 Task: Get directions from Golden Gate Bridge, San Francisco, California, United States to Golden Gate Park, San Francisco, United States departing at 12:00 noon on the 15th of December
Action: Mouse moved to (101, 70)
Screenshot: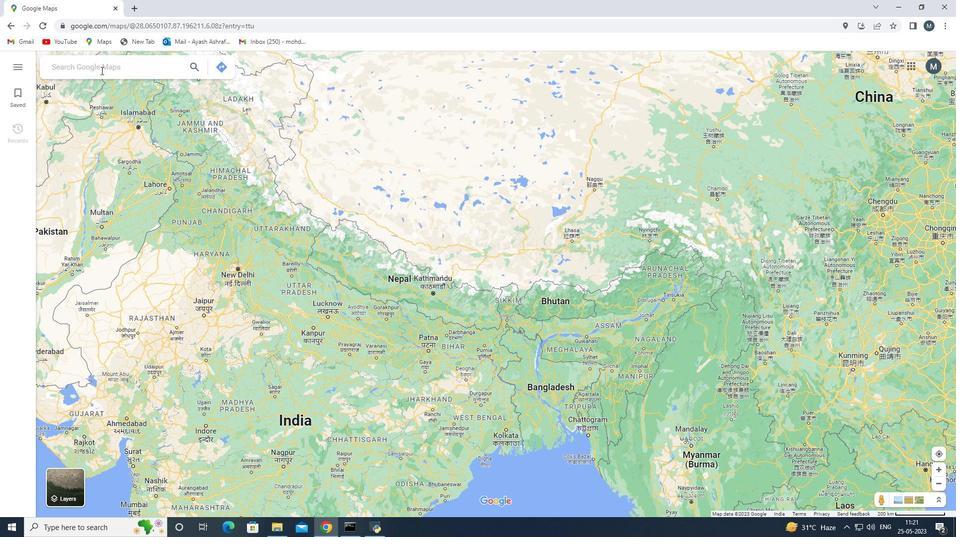 
Action: Mouse pressed left at (101, 70)
Screenshot: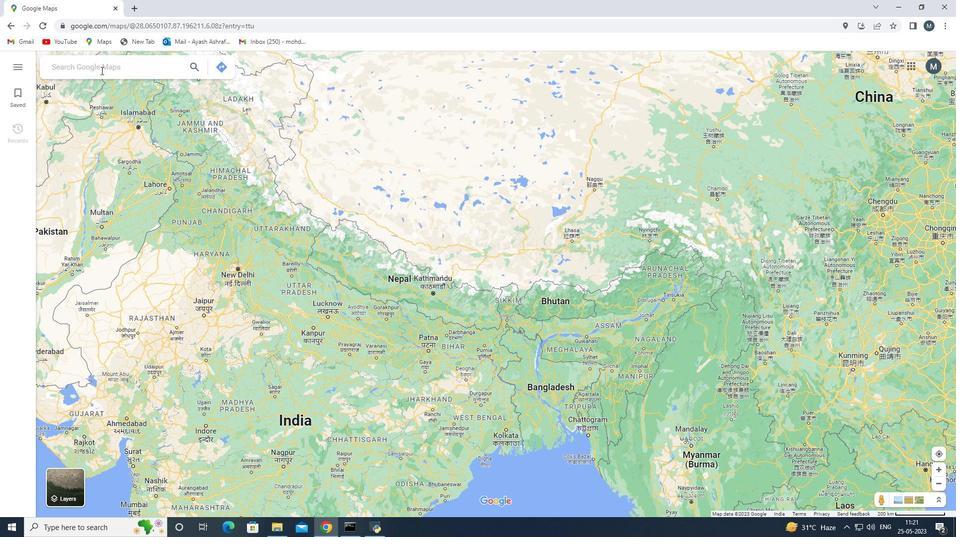
Action: Key pressed <Key.shift><Key.shift><Key.shift><Key.shift><Key.shift><Key.shift>Golden<Key.space>gate<Key.space>bridge<Key.space>san<Key.space>francisco<Key.space>california<Key.space><Key.backspace>,<Key.space>united<Key.space>states
Screenshot: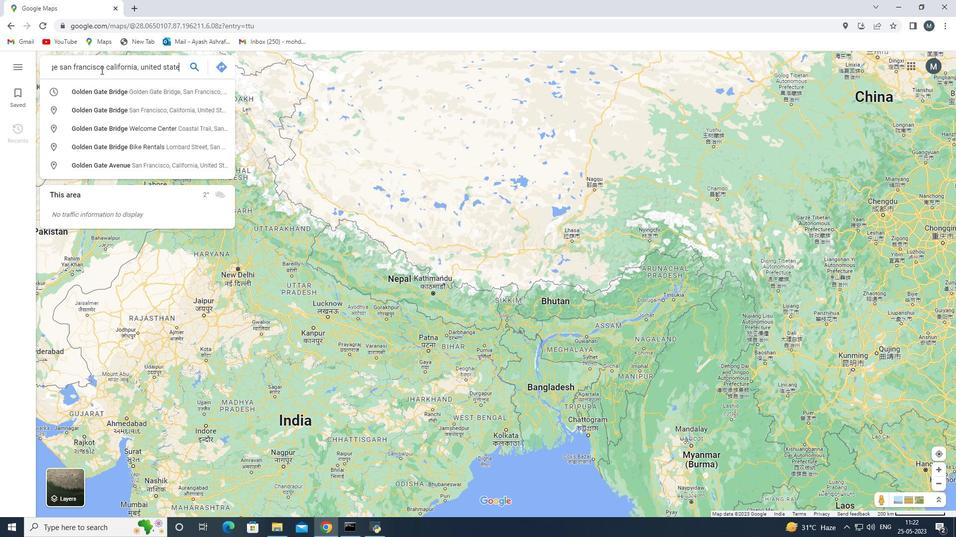 
Action: Mouse moved to (220, 66)
Screenshot: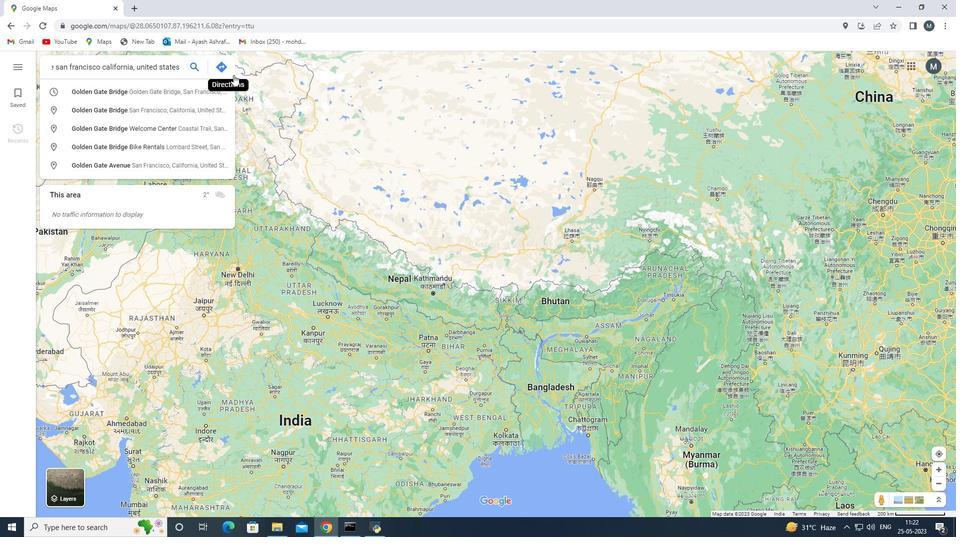 
Action: Mouse pressed left at (220, 66)
Screenshot: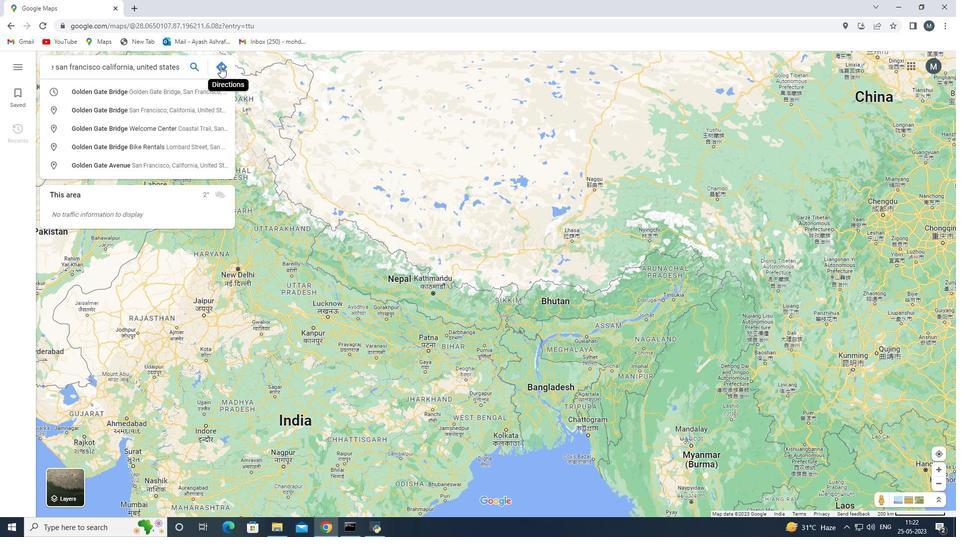 
Action: Mouse moved to (146, 97)
Screenshot: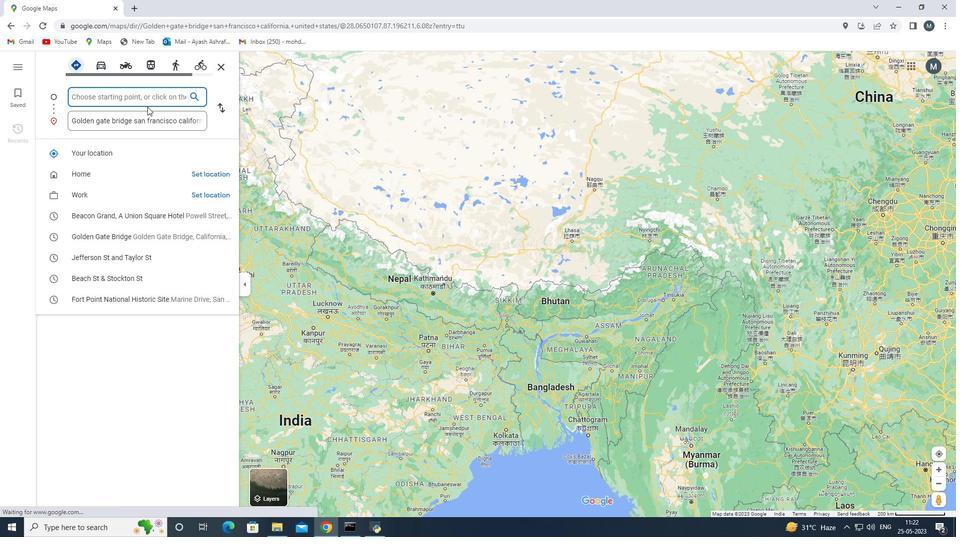 
Action: Mouse pressed left at (146, 97)
Screenshot: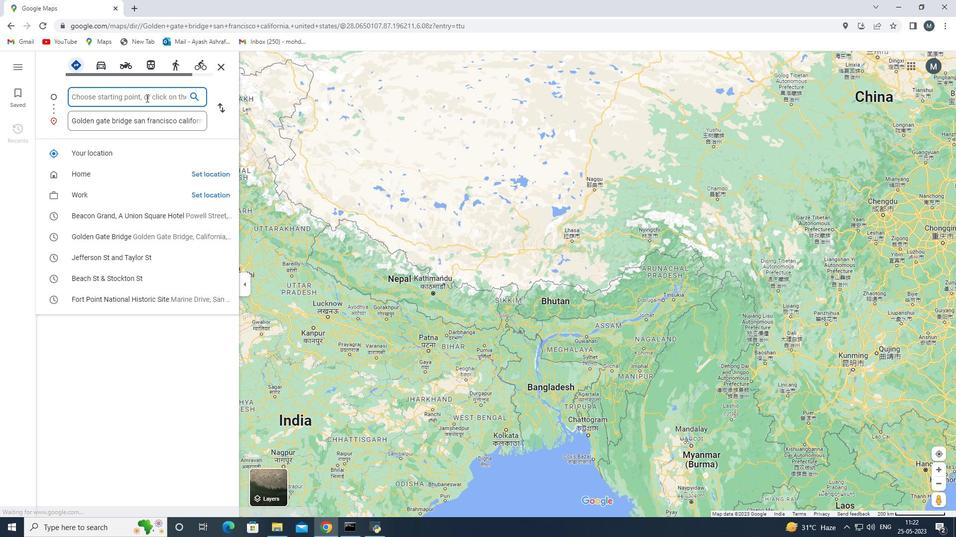 
Action: Key pressed golde
Screenshot: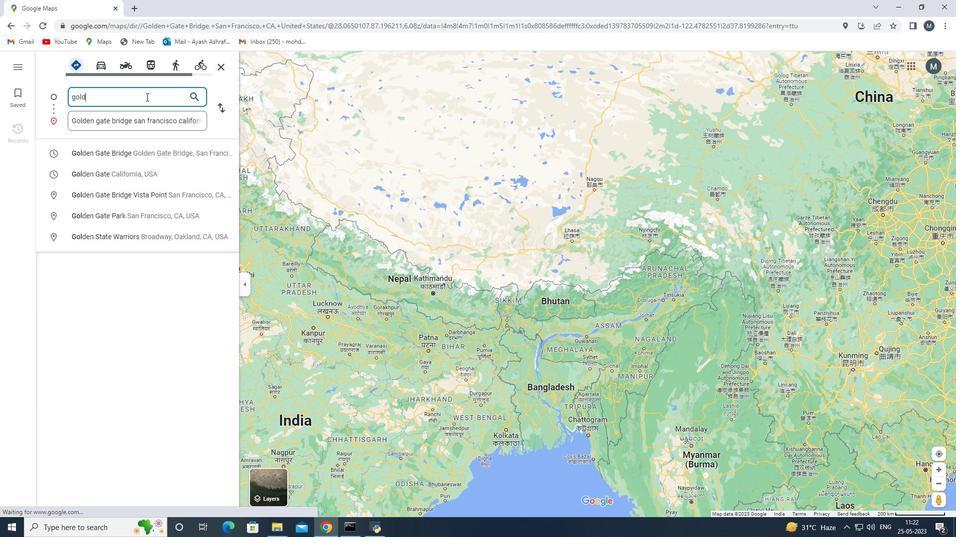 
Action: Mouse moved to (136, 154)
Screenshot: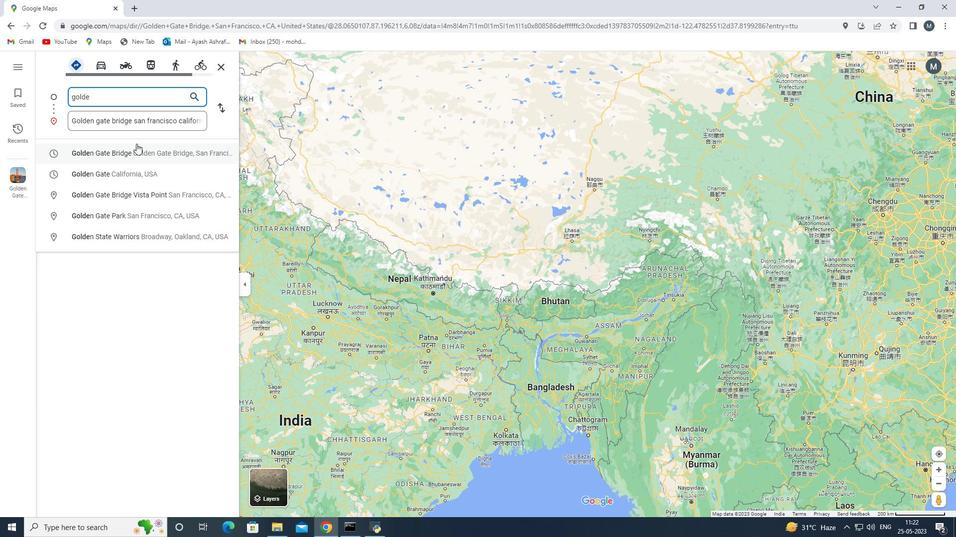 
Action: Mouse pressed left at (136, 154)
Screenshot: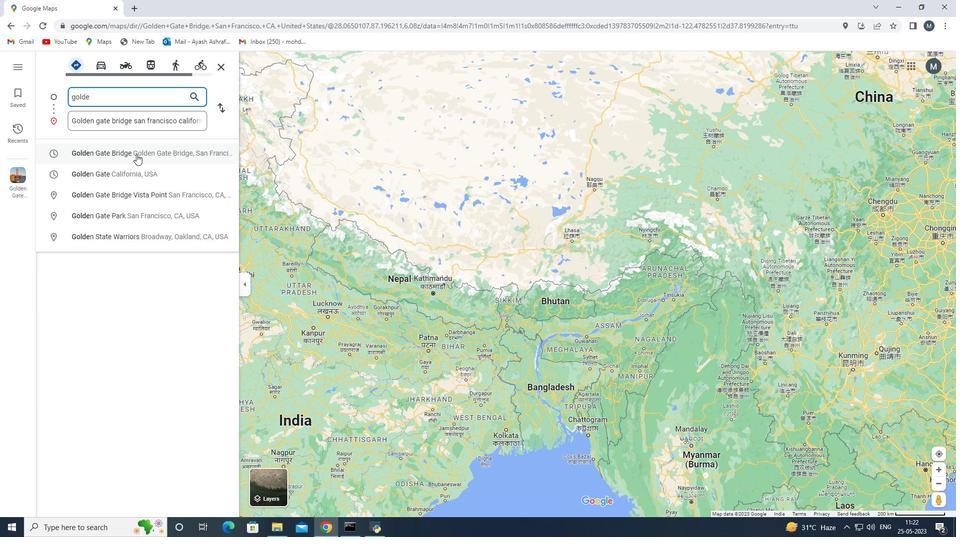 
Action: Mouse moved to (157, 124)
Screenshot: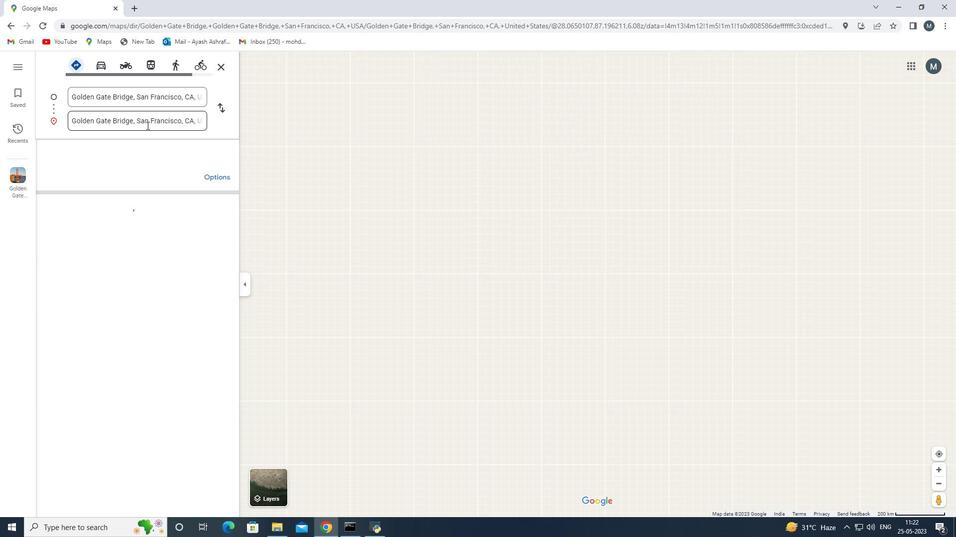 
Action: Mouse pressed left at (157, 124)
Screenshot: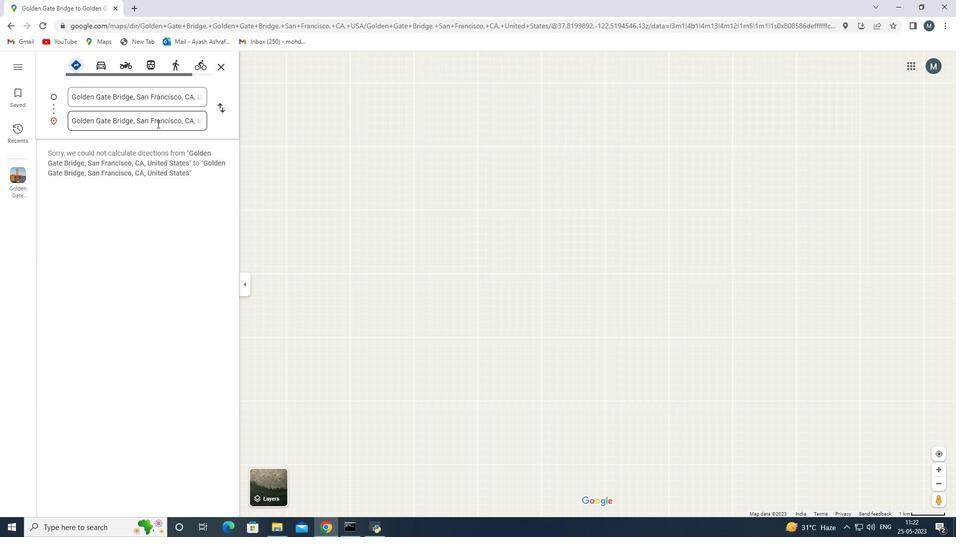 
Action: Mouse moved to (166, 124)
Screenshot: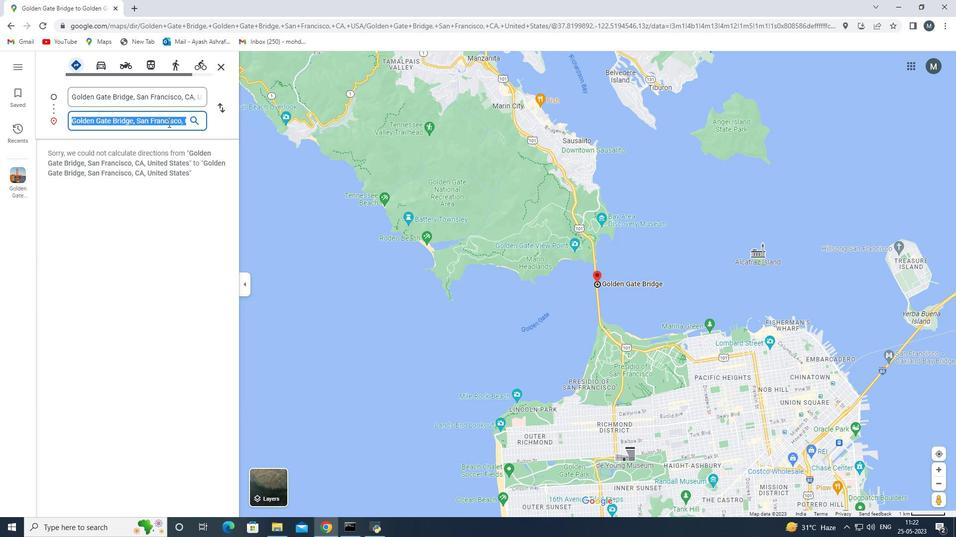 
Action: Key pressed glden<Key.space>gate<Key.space>park<Key.space>san<Key.space>frans<Key.backspace>cisco,united<Key.space>states<Key.space>
Screenshot: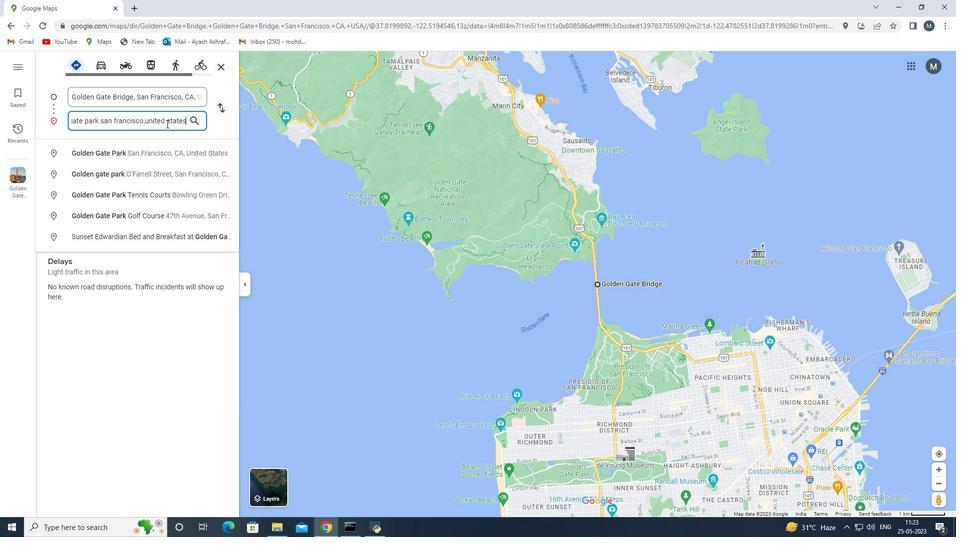 
Action: Mouse moved to (195, 122)
Screenshot: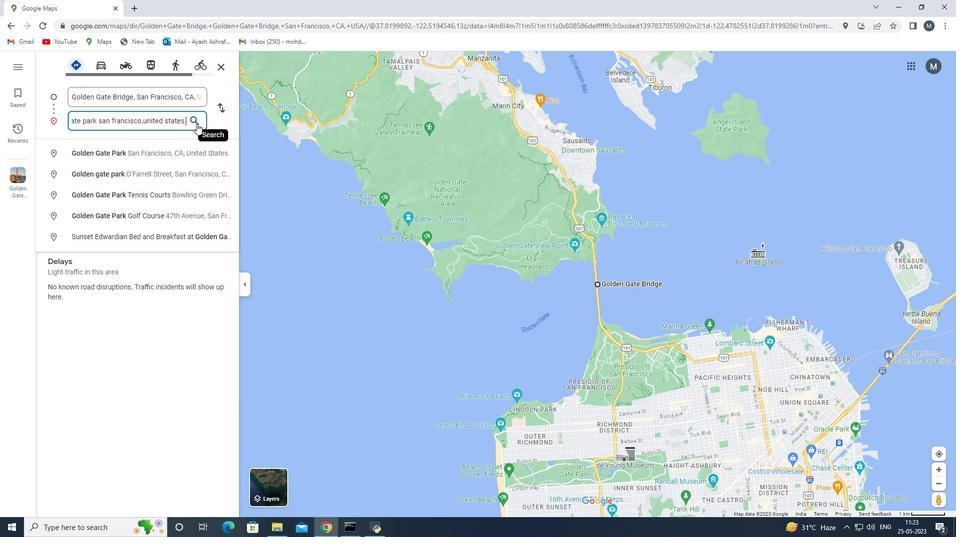 
Action: Mouse pressed left at (195, 122)
Screenshot: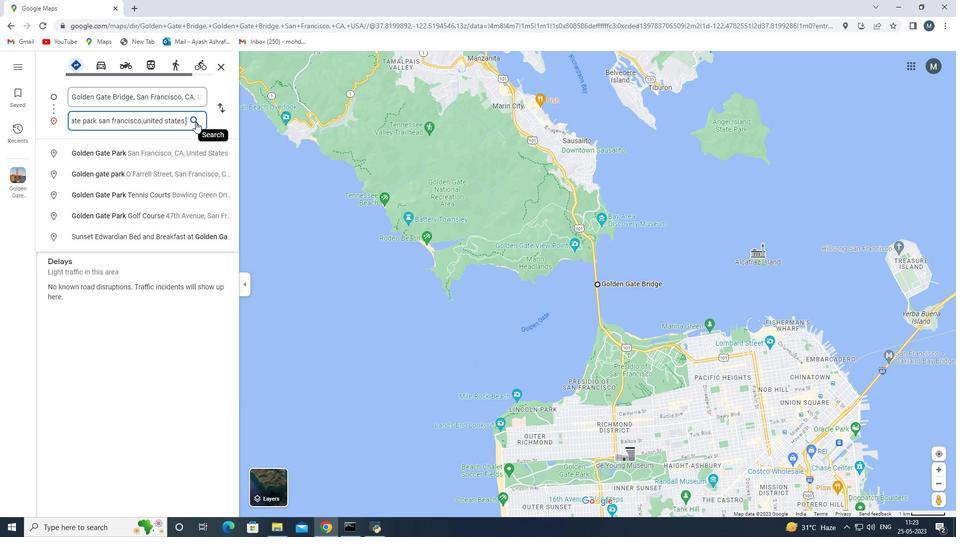 
Action: Mouse moved to (102, 182)
Screenshot: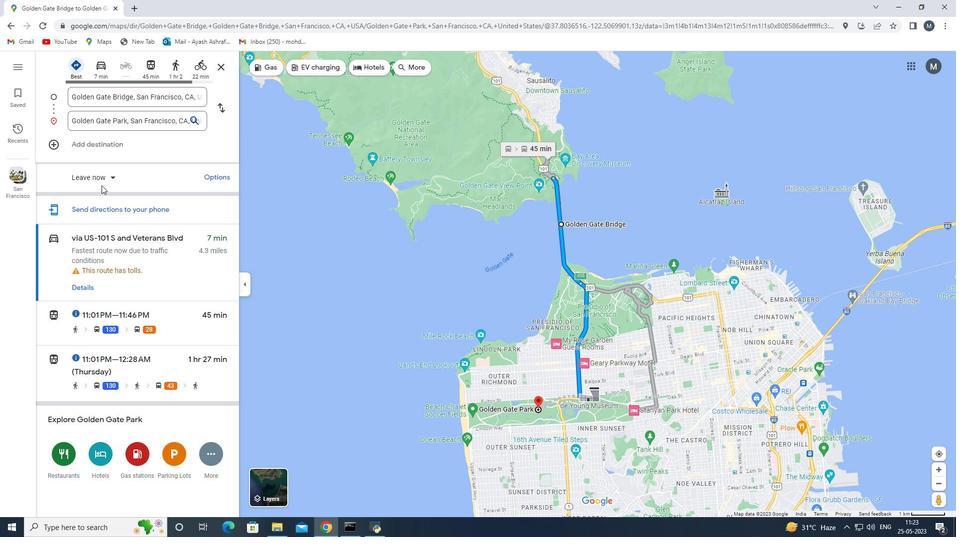 
Action: Mouse pressed left at (102, 182)
Screenshot: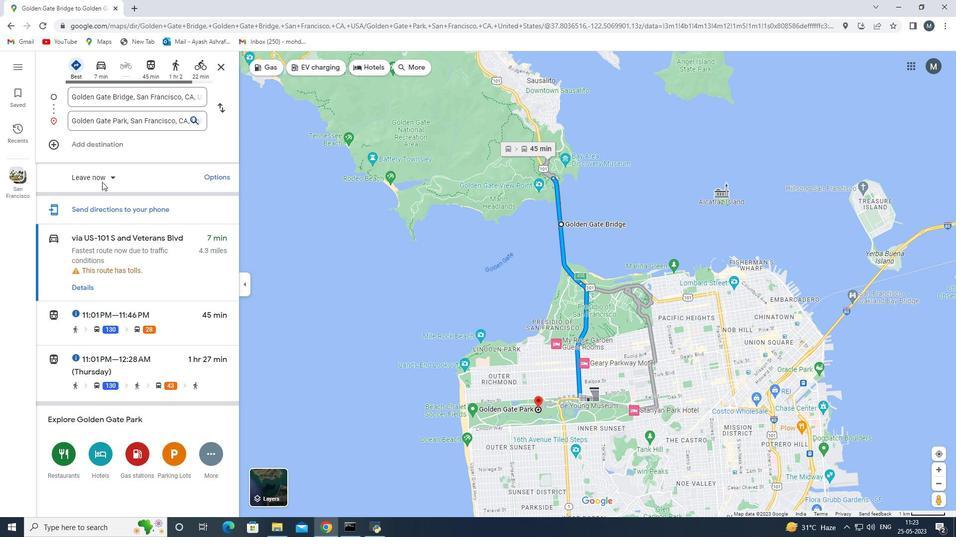
Action: Mouse moved to (97, 207)
Screenshot: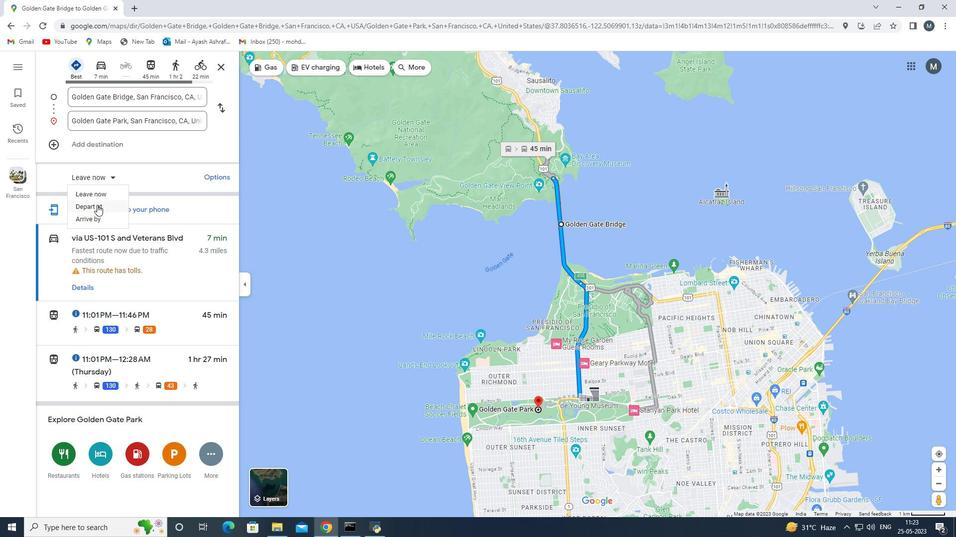 
Action: Mouse pressed left at (97, 207)
Screenshot: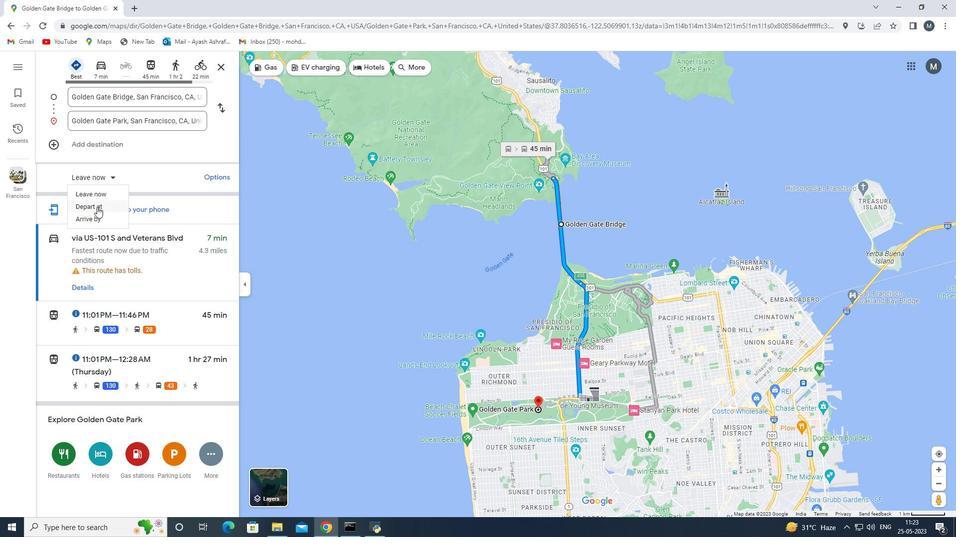 
Action: Mouse moved to (186, 169)
Screenshot: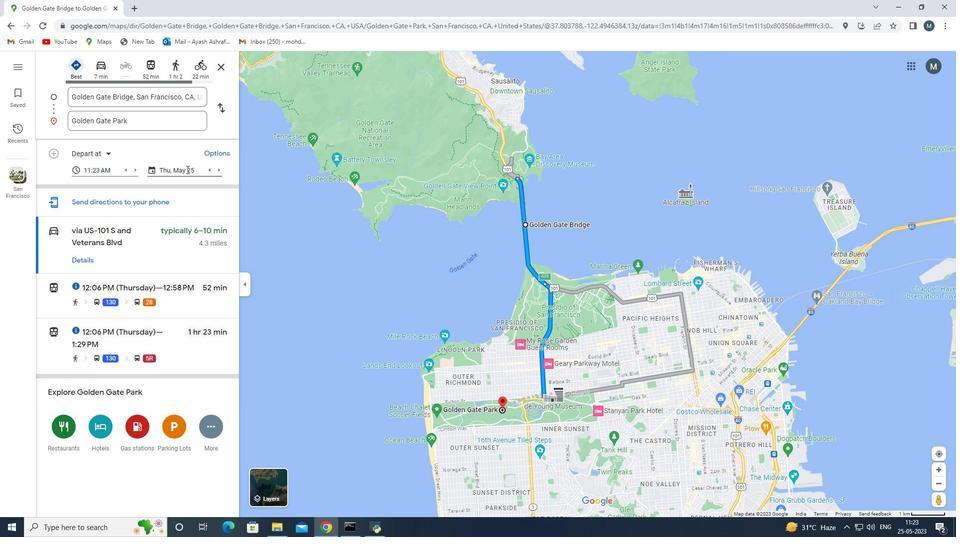 
Action: Mouse pressed left at (186, 169)
Screenshot: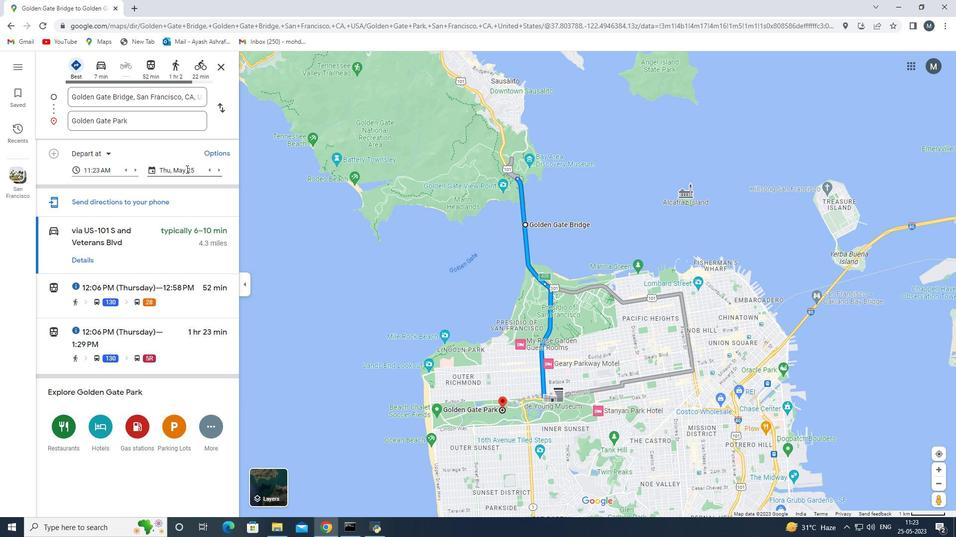 
Action: Mouse moved to (231, 189)
Screenshot: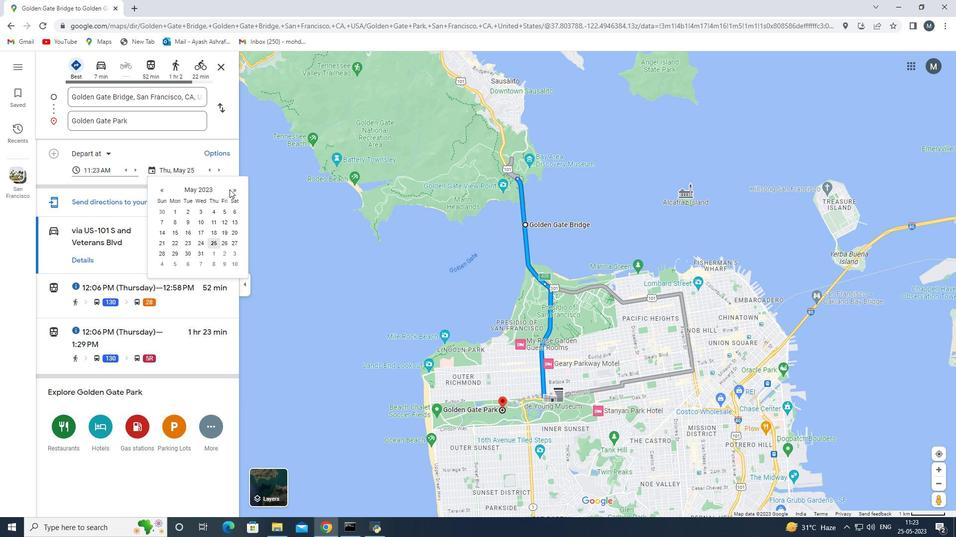 
Action: Mouse pressed left at (231, 189)
Screenshot: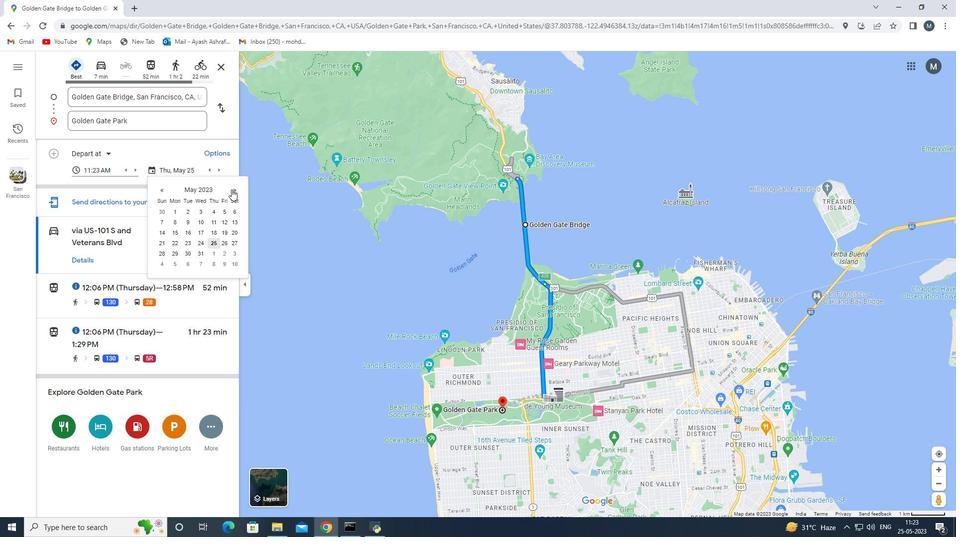 
Action: Mouse pressed left at (231, 189)
Screenshot: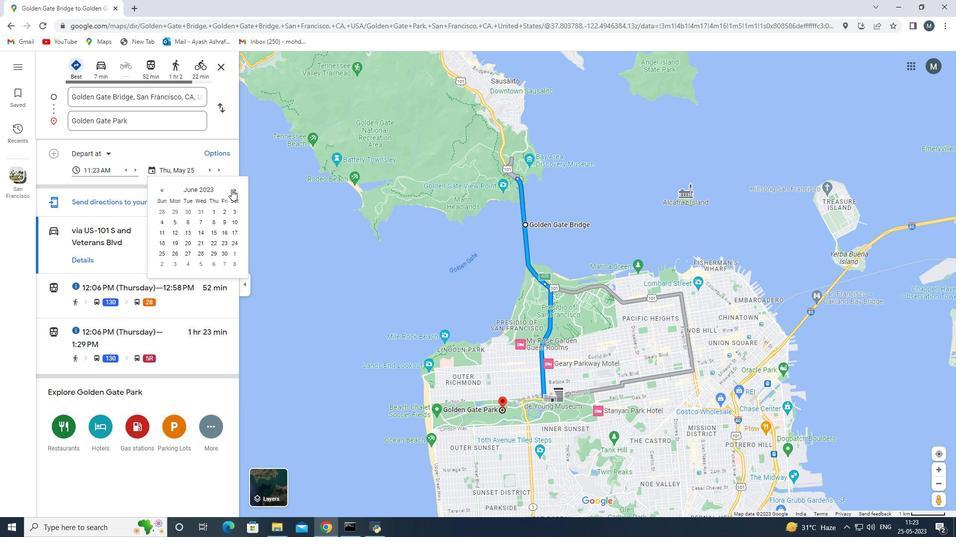 
Action: Mouse pressed left at (231, 189)
Screenshot: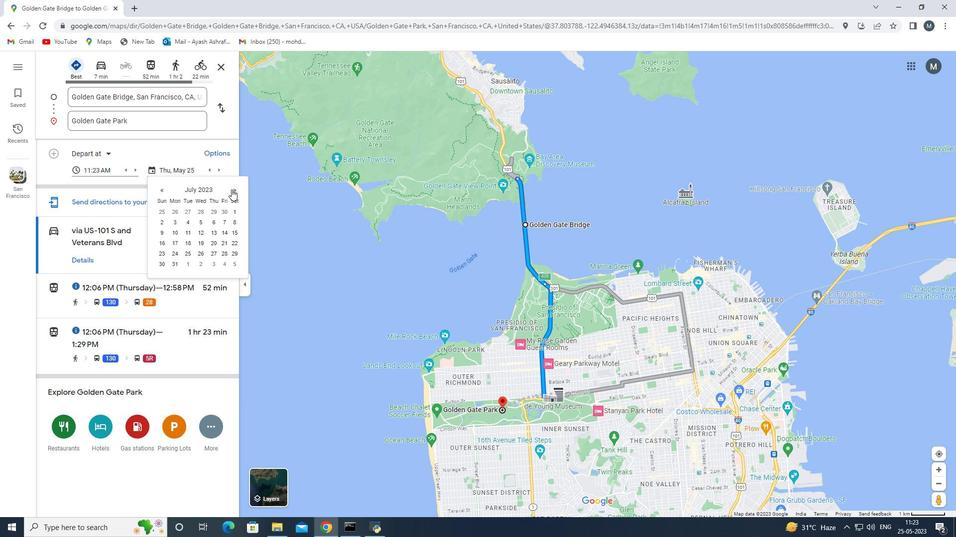 
Action: Mouse pressed left at (231, 189)
Screenshot: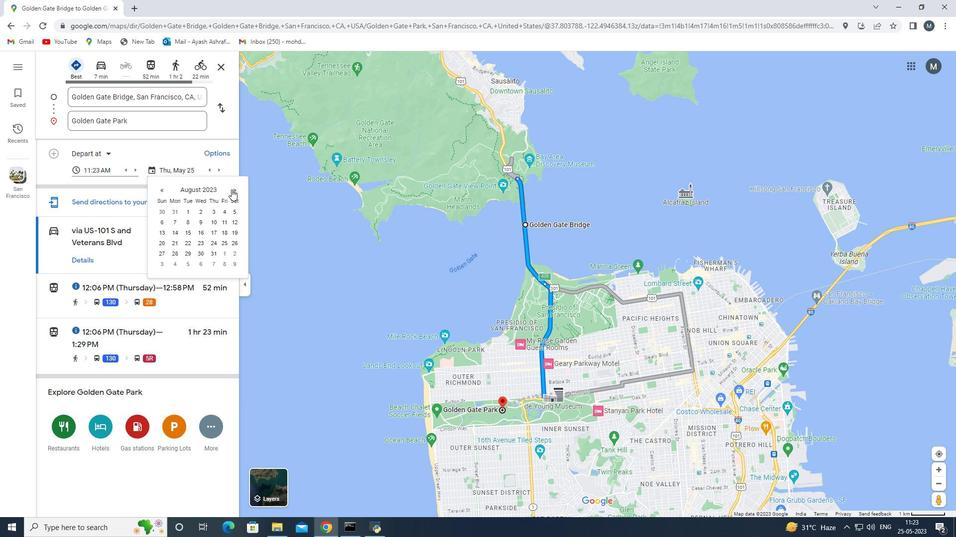 
Action: Mouse pressed left at (231, 189)
Screenshot: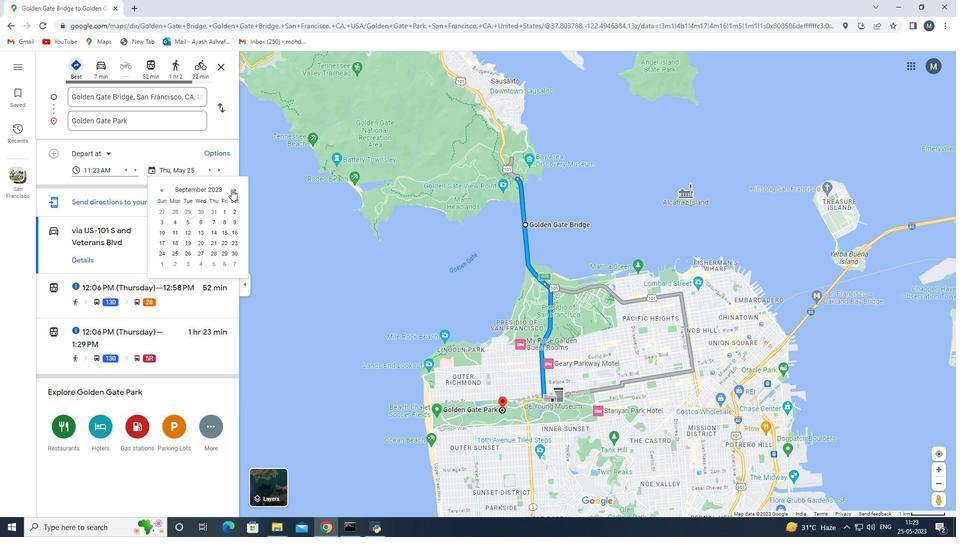 
Action: Mouse moved to (231, 188)
Screenshot: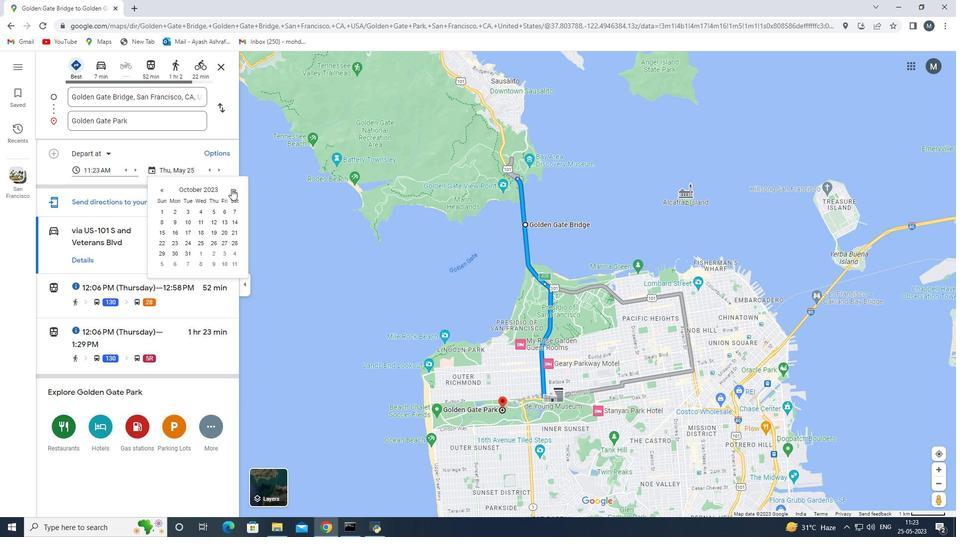 
Action: Mouse pressed left at (231, 188)
Screenshot: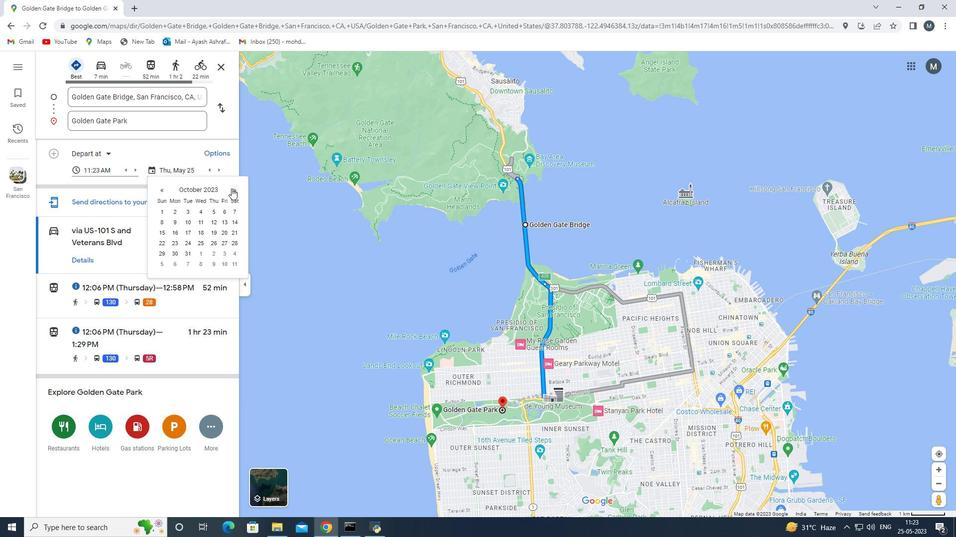 
Action: Mouse pressed left at (231, 188)
Screenshot: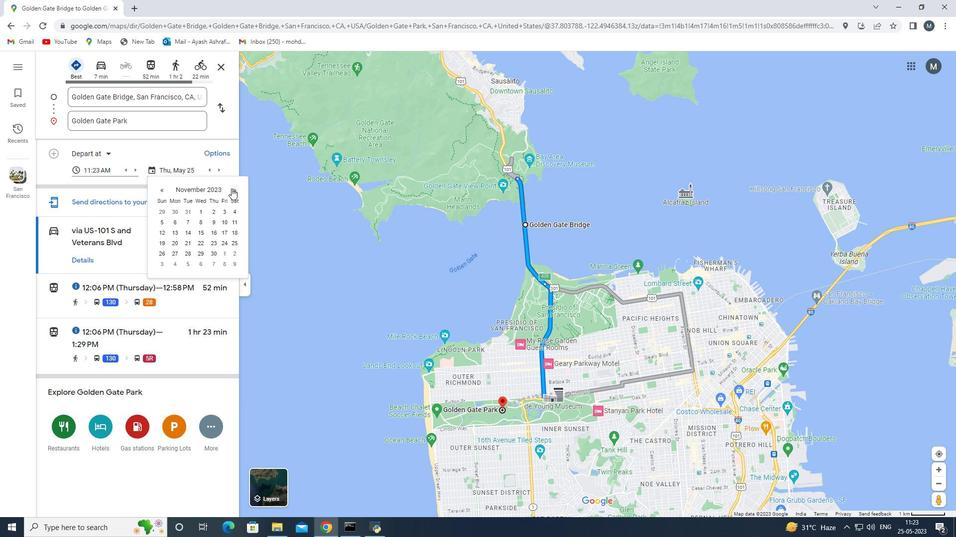 
Action: Mouse moved to (221, 234)
Screenshot: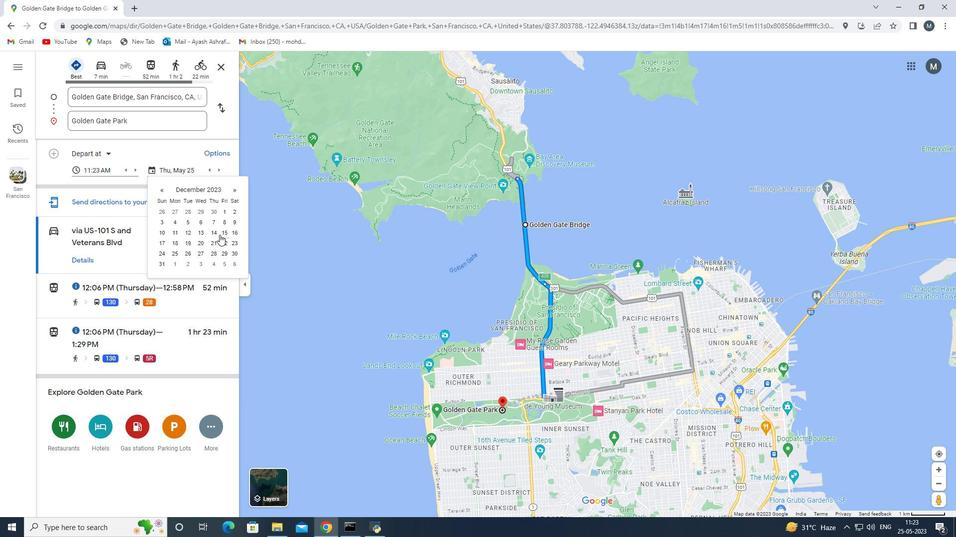 
Action: Mouse pressed left at (221, 234)
Screenshot: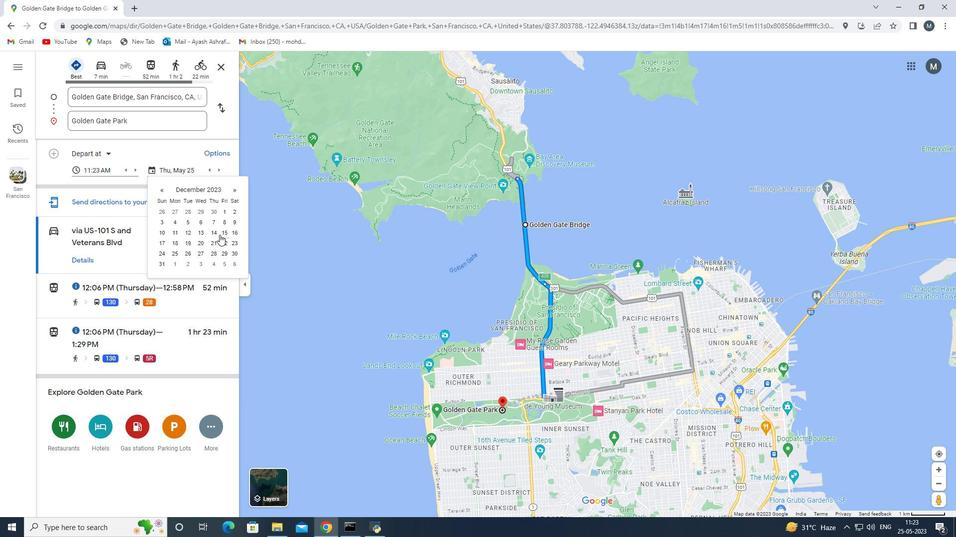 
Action: Mouse moved to (108, 170)
Screenshot: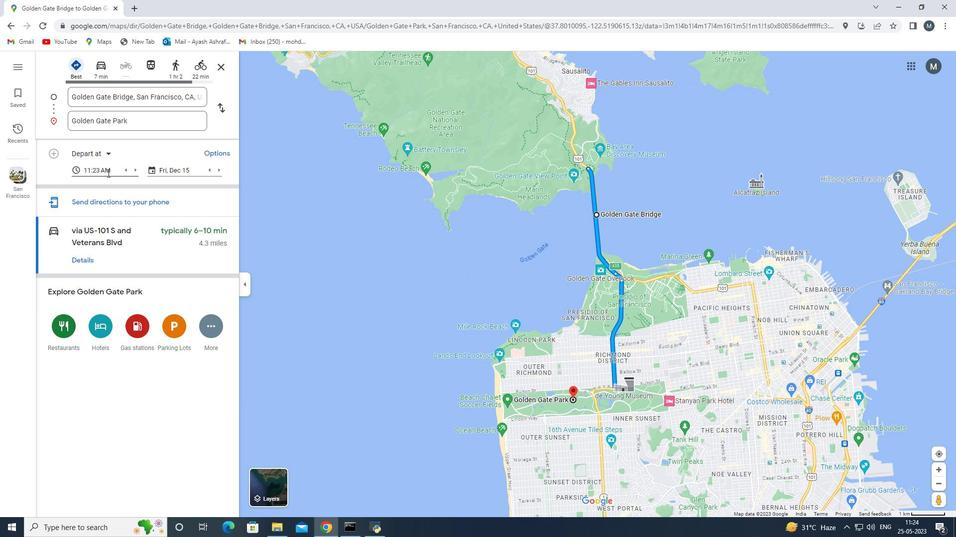 
Action: Mouse pressed left at (108, 170)
Screenshot: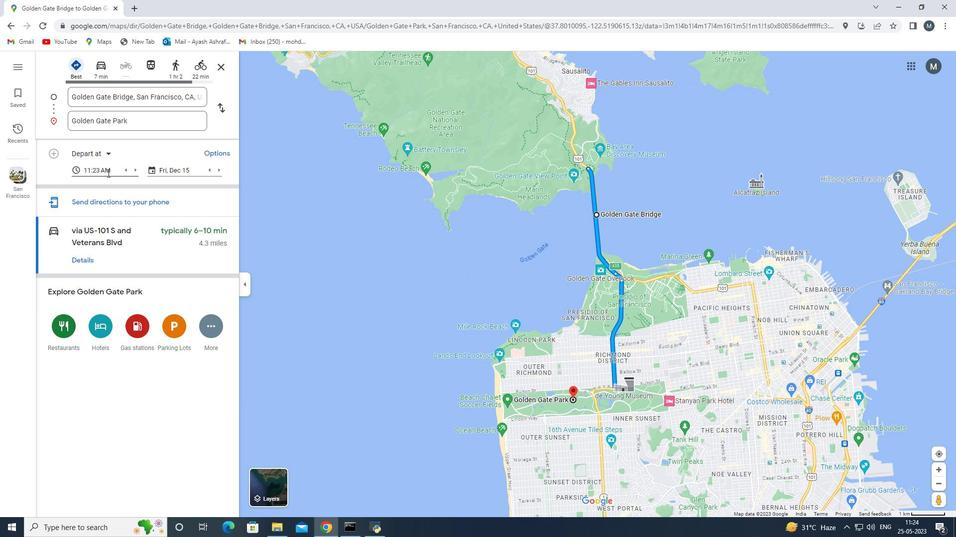 
Action: Mouse moved to (101, 246)
Screenshot: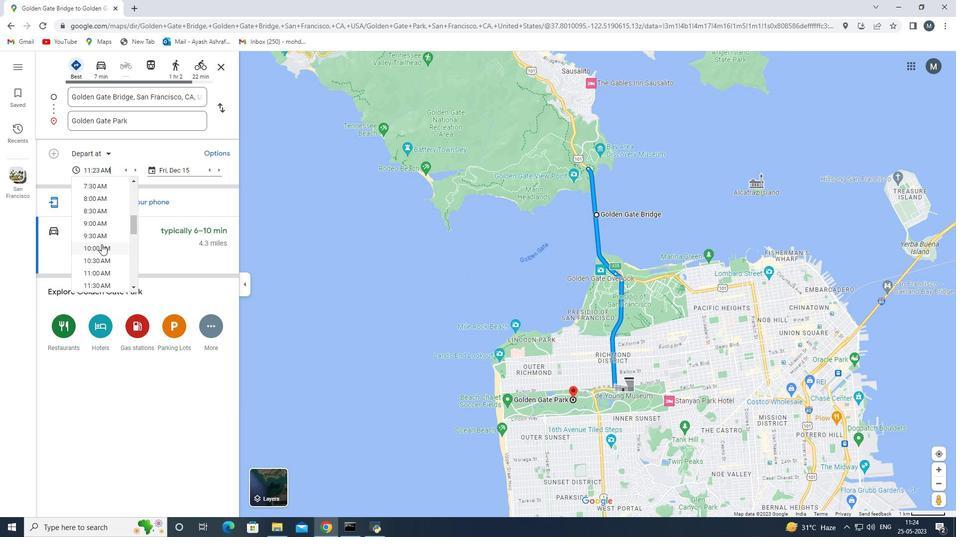 
Action: Mouse scrolled (101, 246) with delta (0, 0)
Screenshot: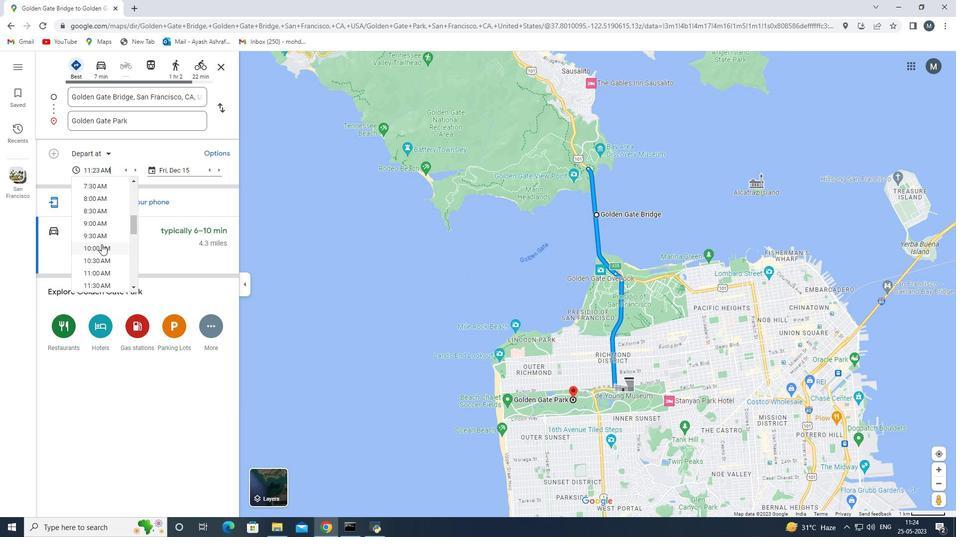 
Action: Mouse scrolled (101, 246) with delta (0, 0)
Screenshot: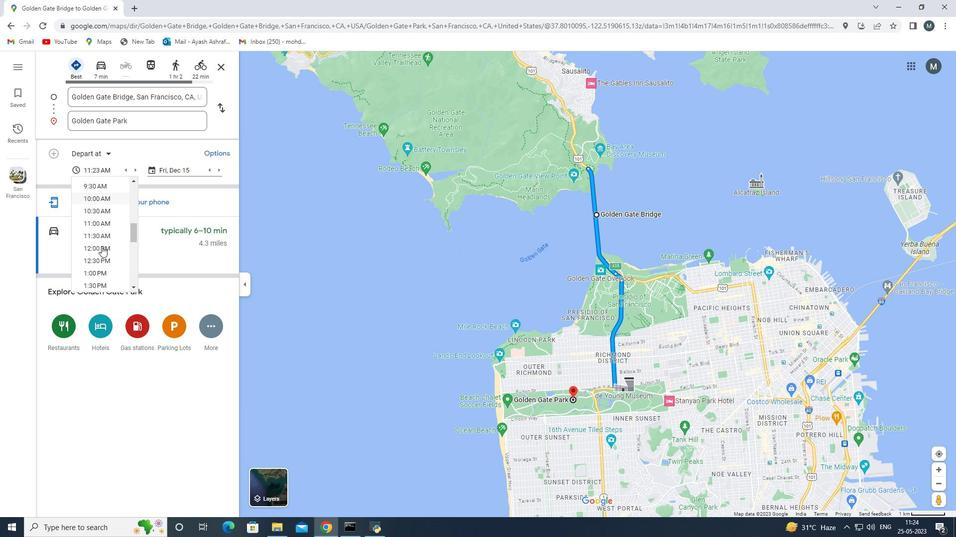 
Action: Mouse moved to (109, 204)
Screenshot: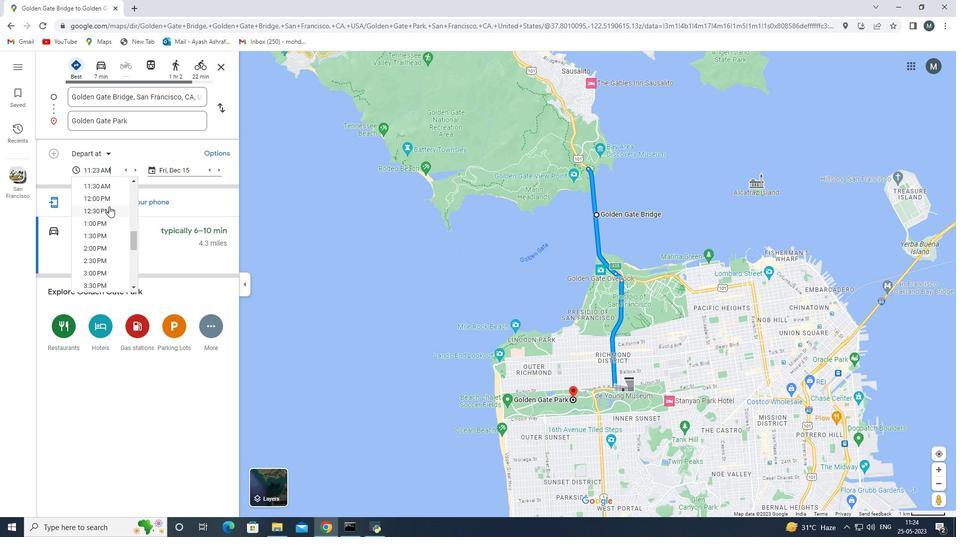 
Action: Mouse pressed left at (109, 204)
Screenshot: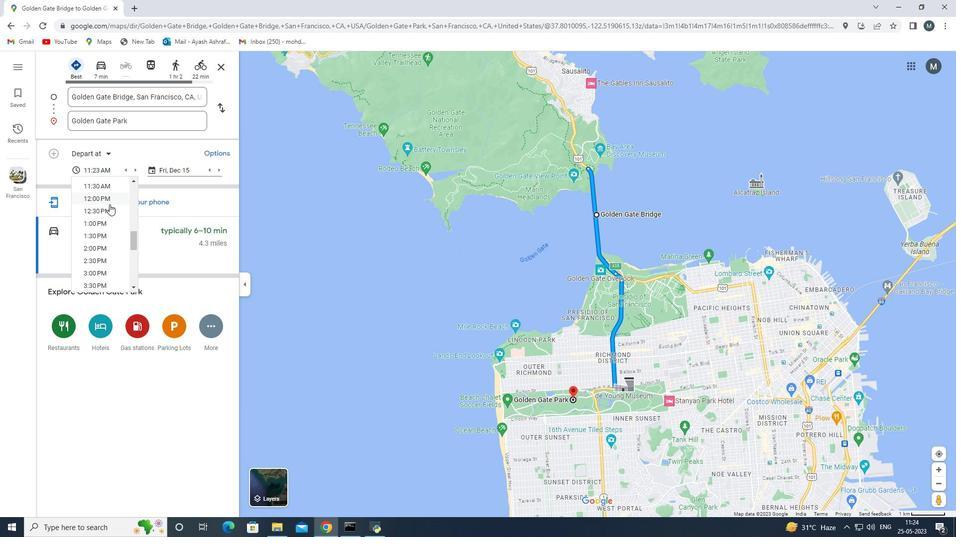 
Action: Mouse moved to (147, 267)
Screenshot: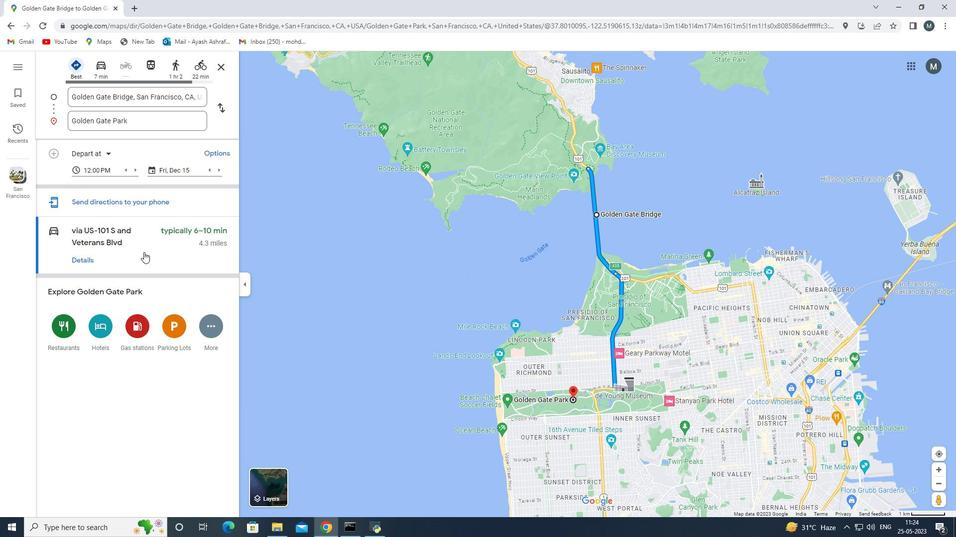 
Action: Mouse scrolled (147, 268) with delta (0, 0)
Screenshot: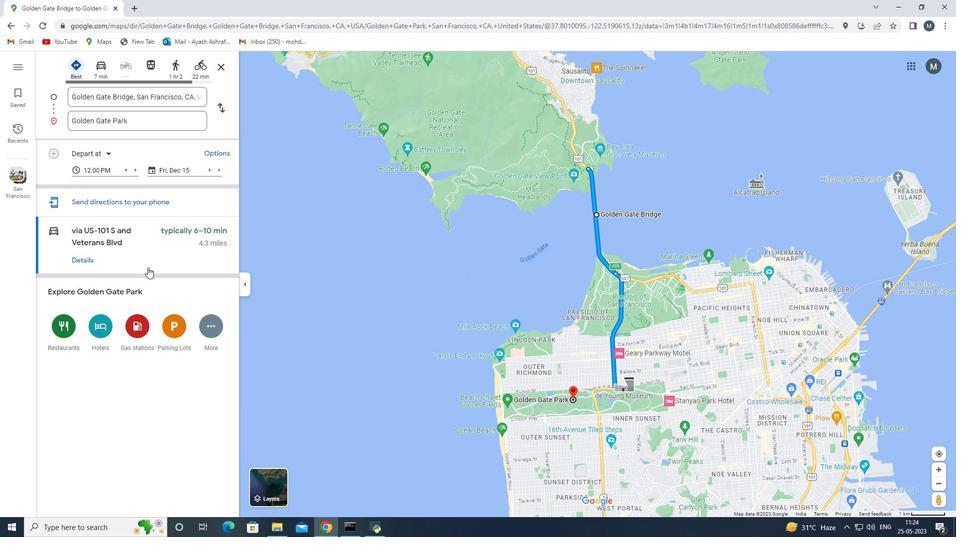 
Action: Mouse scrolled (147, 268) with delta (0, 0)
Screenshot: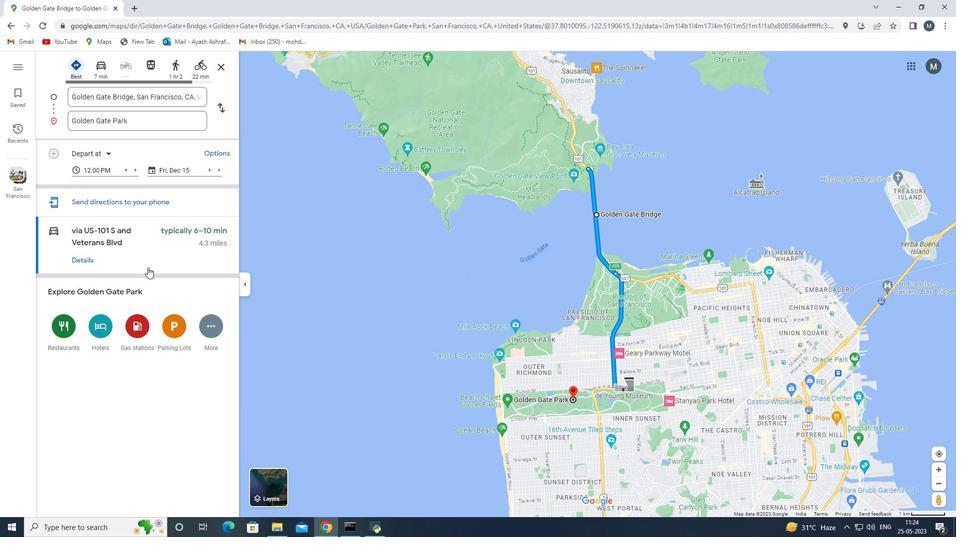 
Action: Mouse moved to (213, 153)
Screenshot: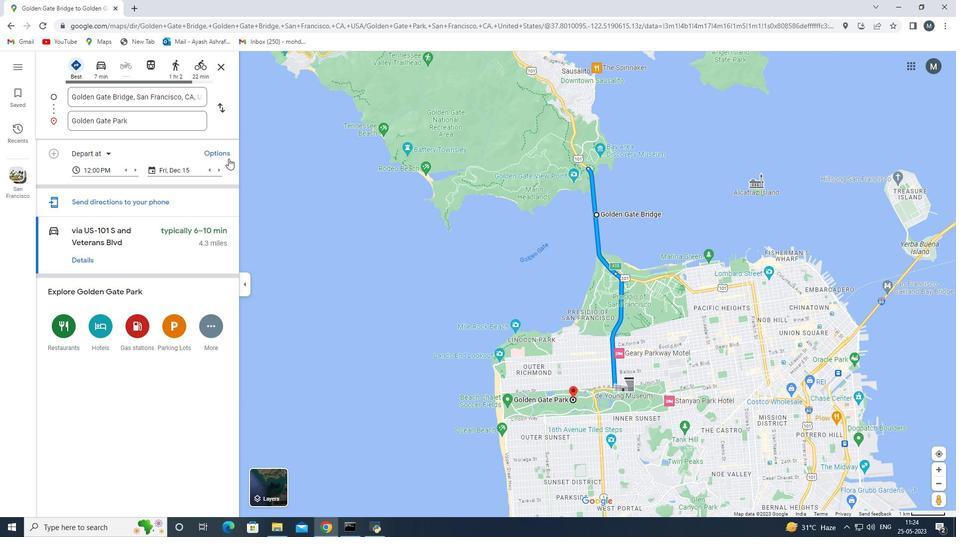 
Action: Mouse pressed left at (213, 153)
Screenshot: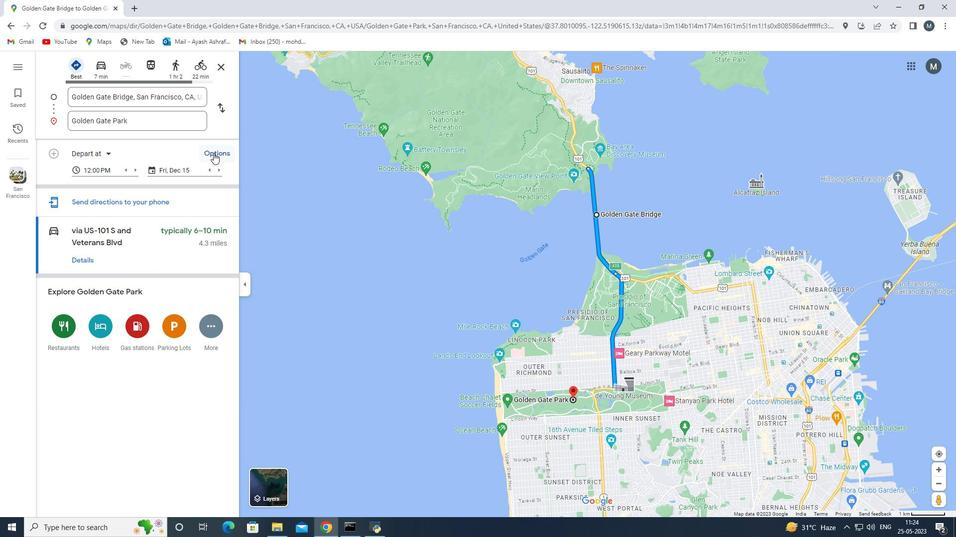 
Action: Mouse moved to (81, 191)
Screenshot: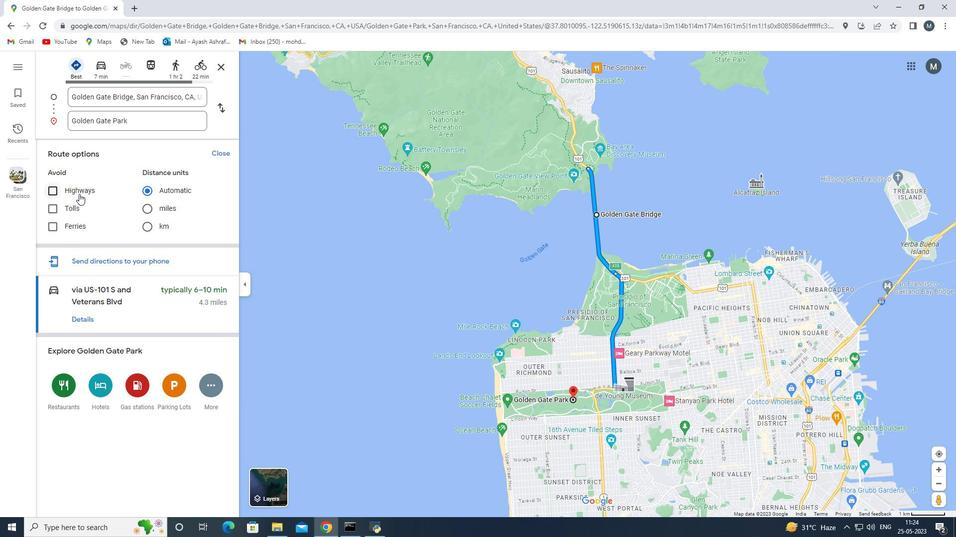 
Action: Mouse pressed left at (81, 191)
Screenshot: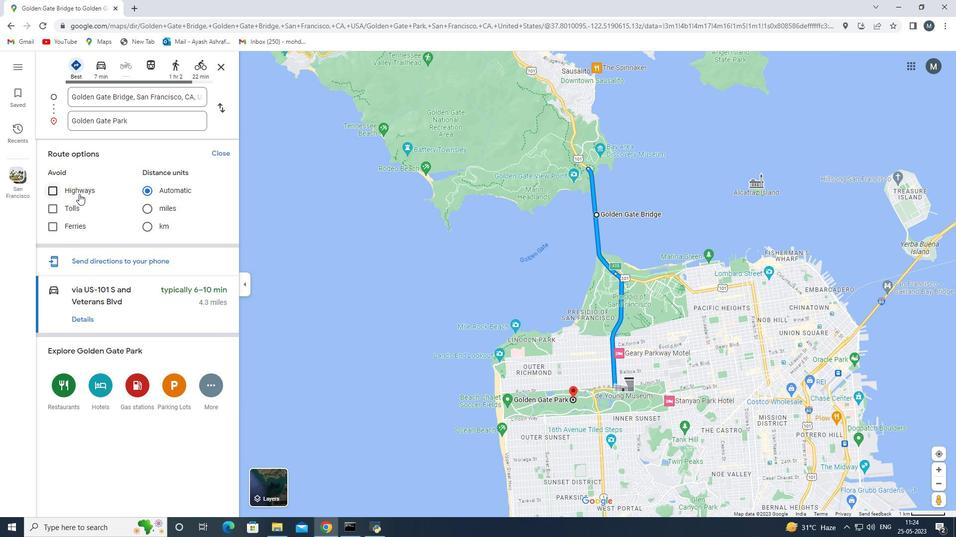 
Action: Mouse moved to (89, 202)
Screenshot: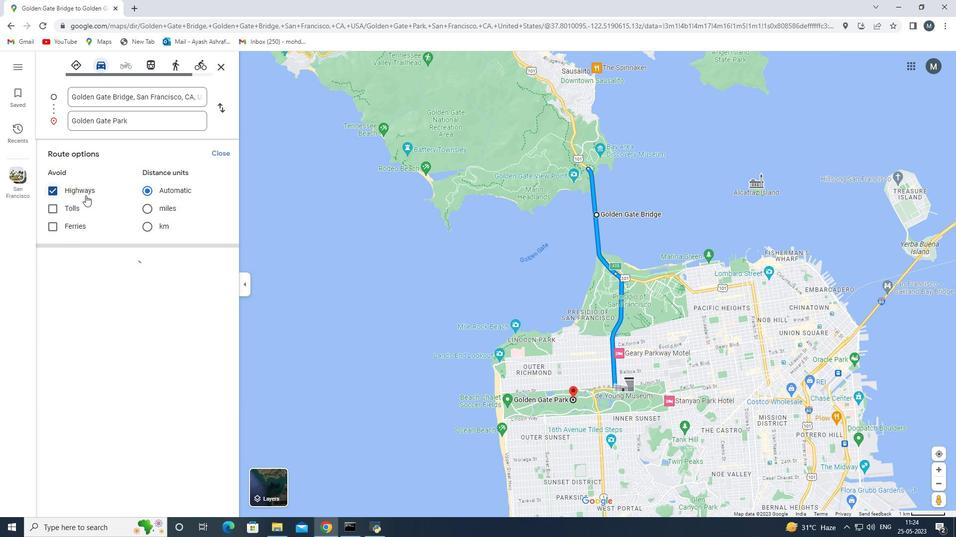 
Action: Mouse pressed left at (89, 202)
Screenshot: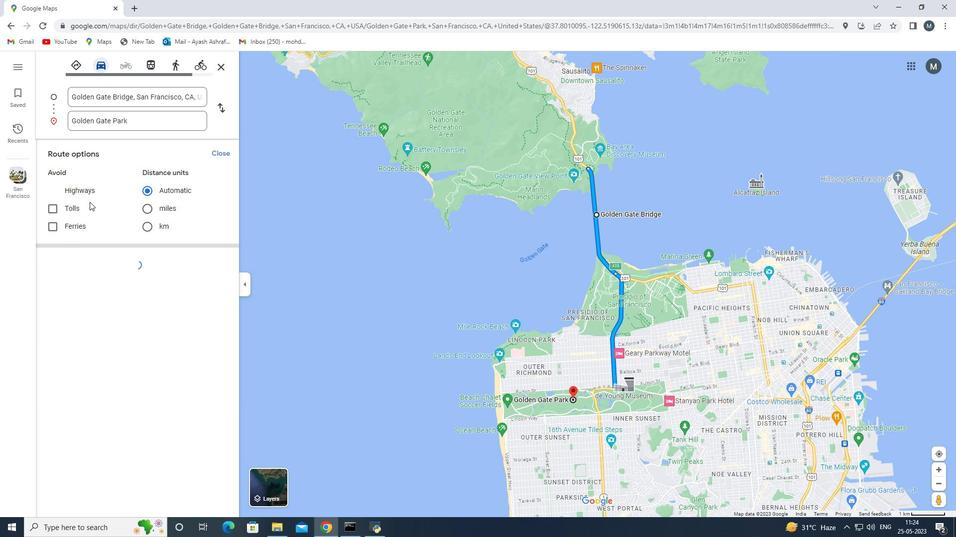 
Action: Mouse moved to (88, 209)
Screenshot: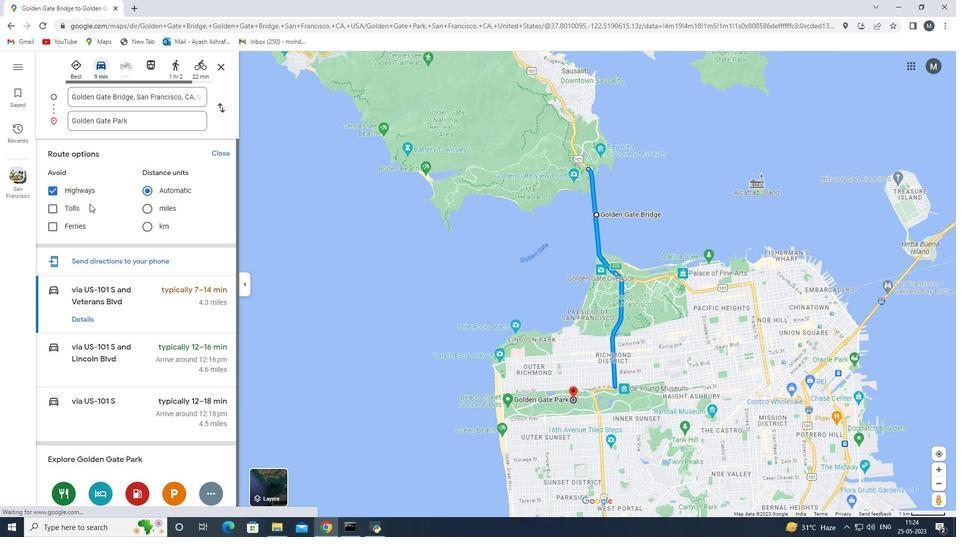 
Action: Mouse pressed left at (88, 208)
Screenshot: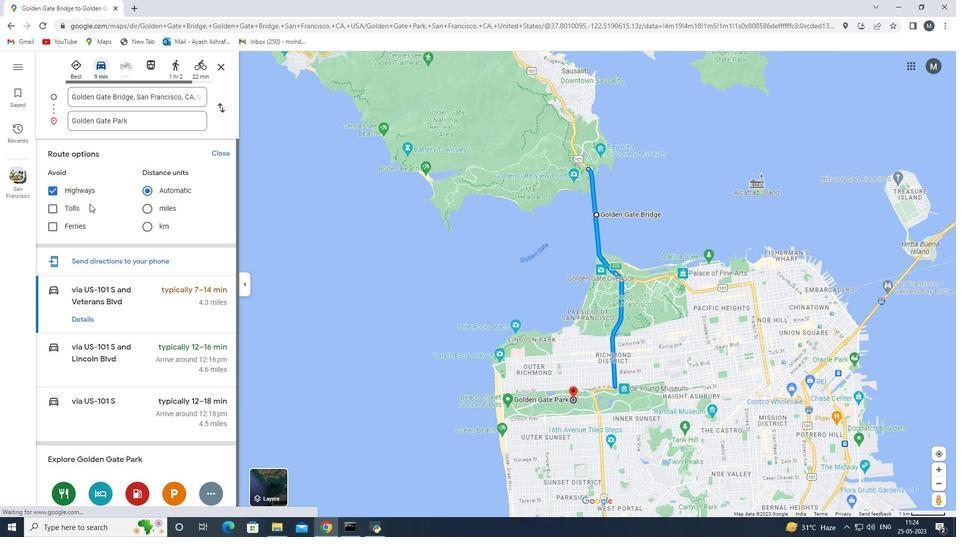 
Action: Mouse moved to (69, 221)
Screenshot: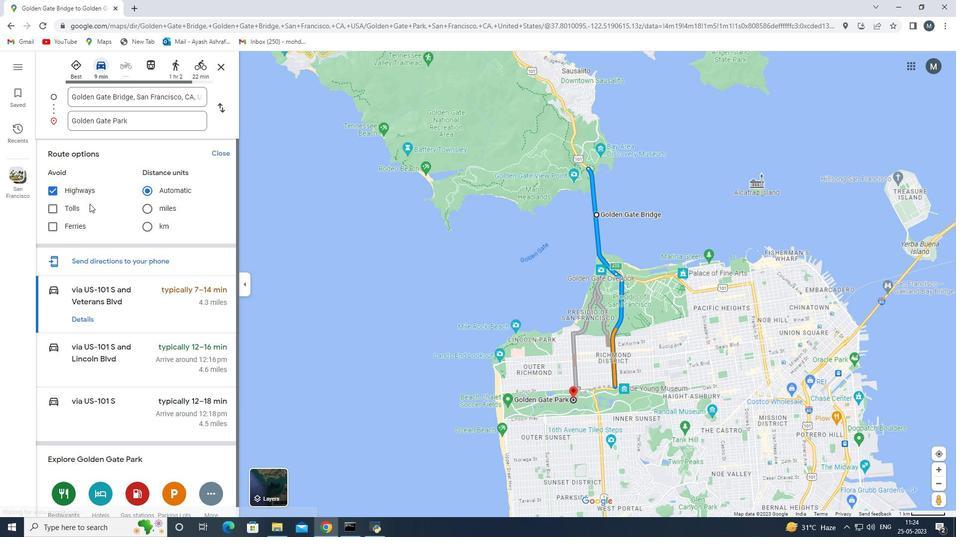 
Action: Mouse pressed left at (69, 221)
Screenshot: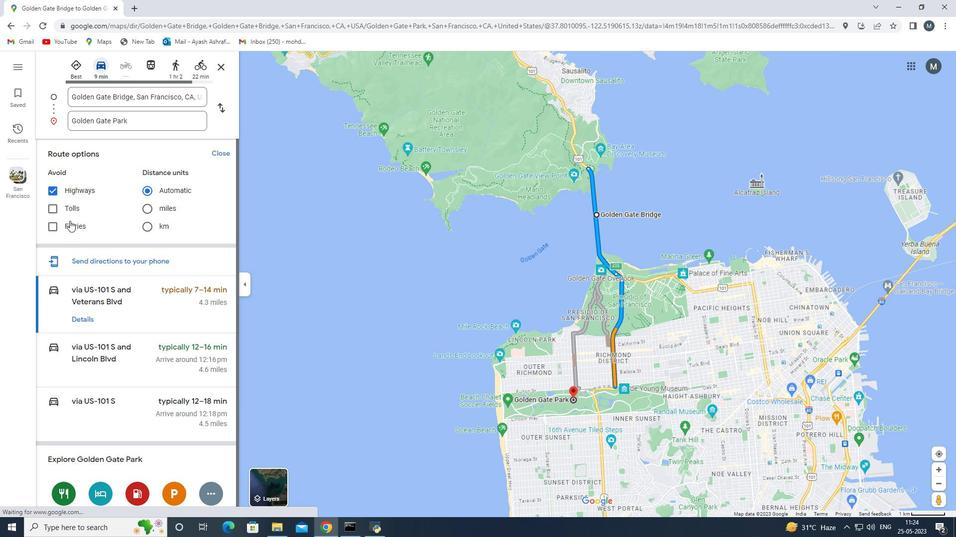 
Action: Mouse moved to (67, 212)
Screenshot: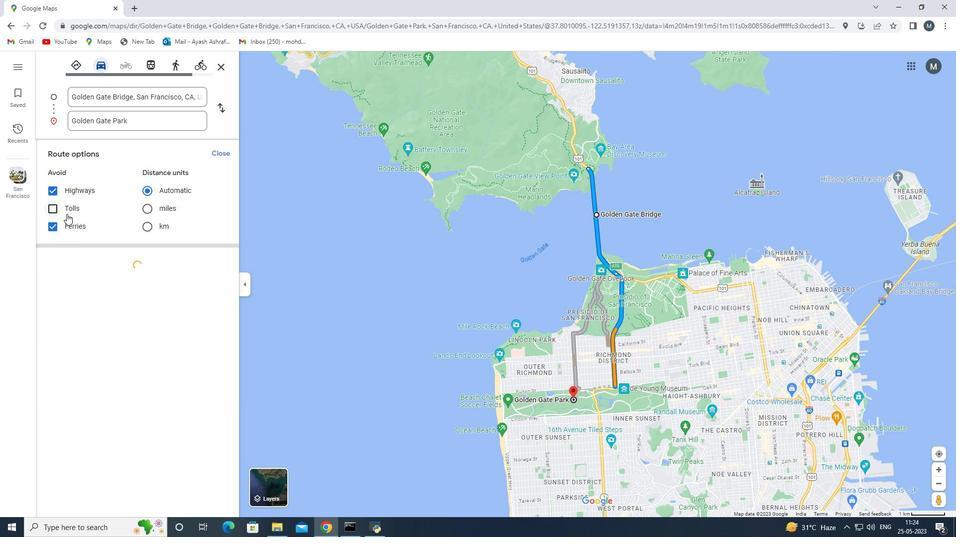 
Action: Mouse pressed left at (67, 212)
Screenshot: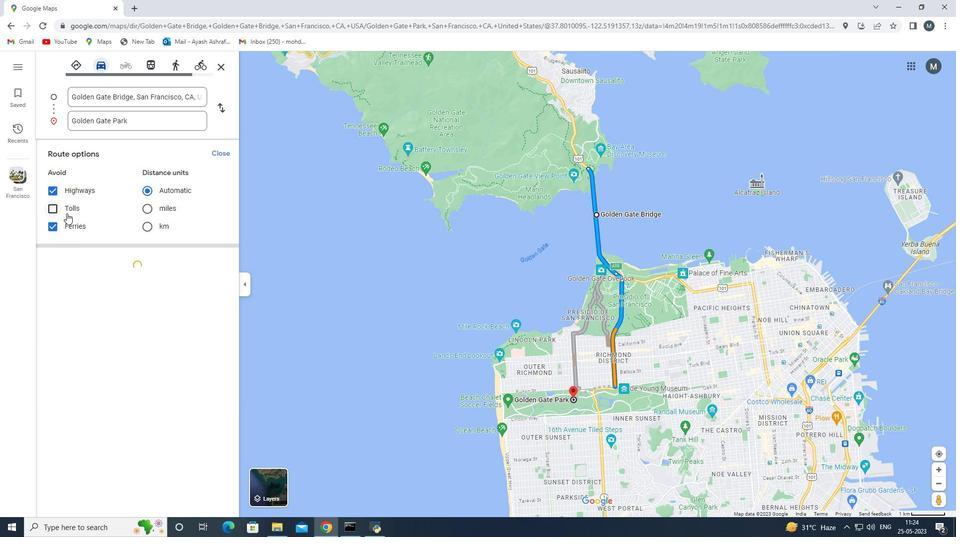 
Action: Mouse moved to (116, 240)
Screenshot: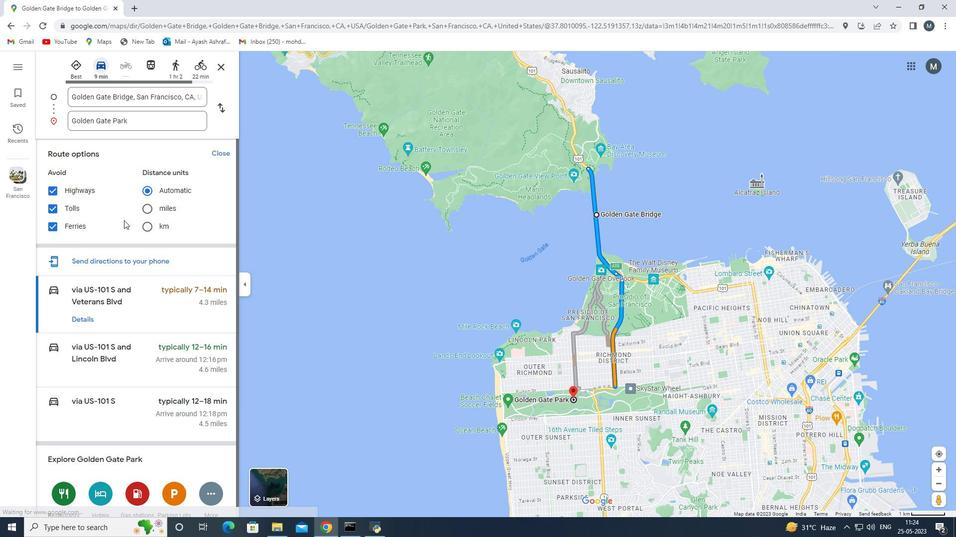 
Action: Mouse scrolled (116, 239) with delta (0, 0)
Screenshot: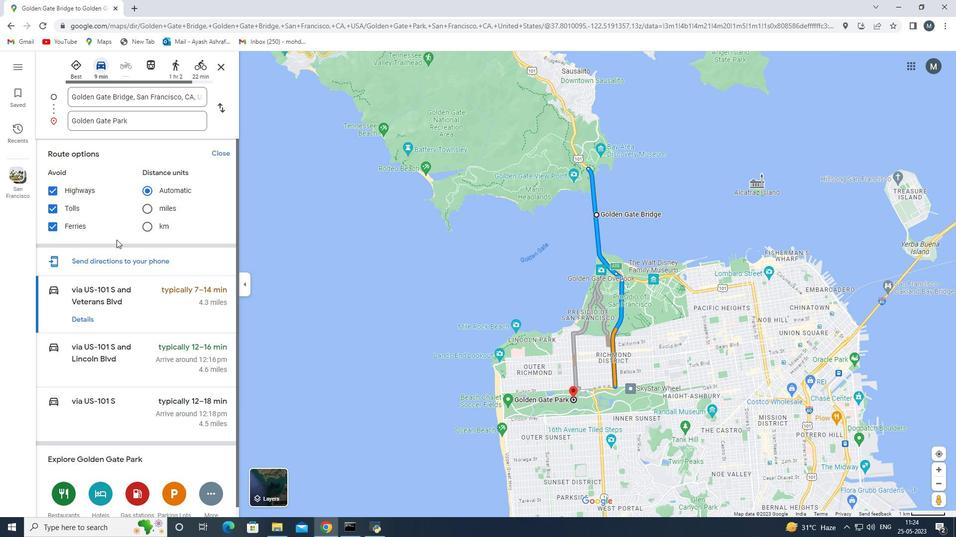 
Action: Mouse scrolled (116, 239) with delta (0, 0)
Screenshot: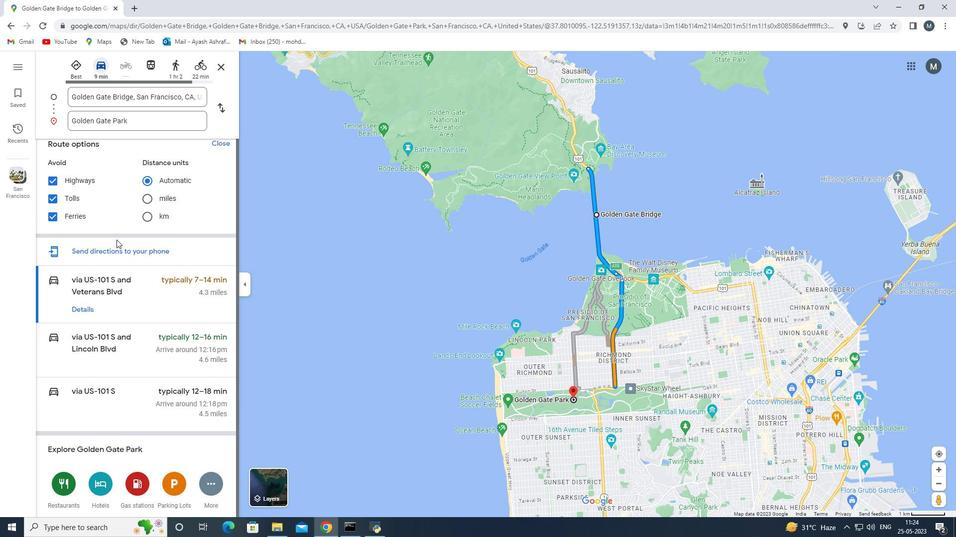 
Action: Mouse scrolled (116, 239) with delta (0, 0)
Screenshot: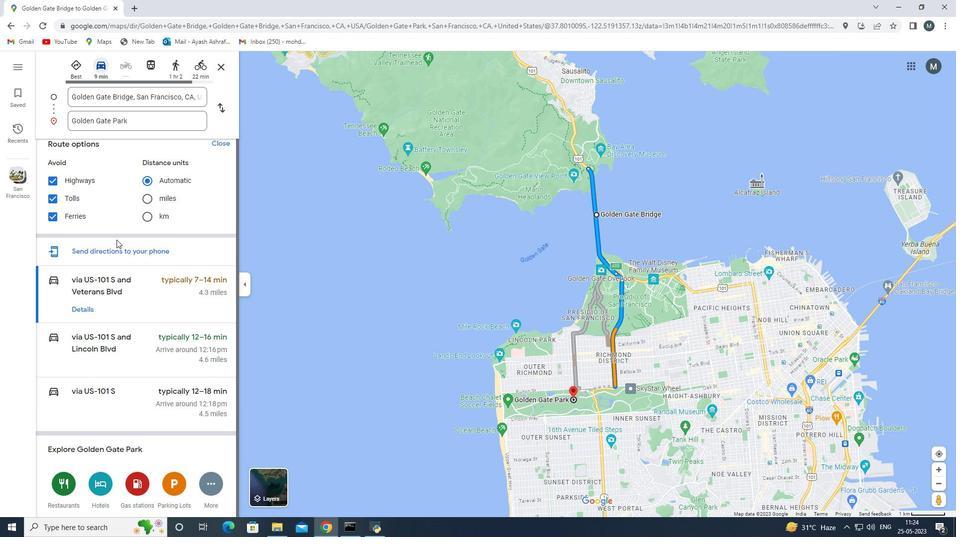 
Action: Mouse moved to (66, 489)
Screenshot: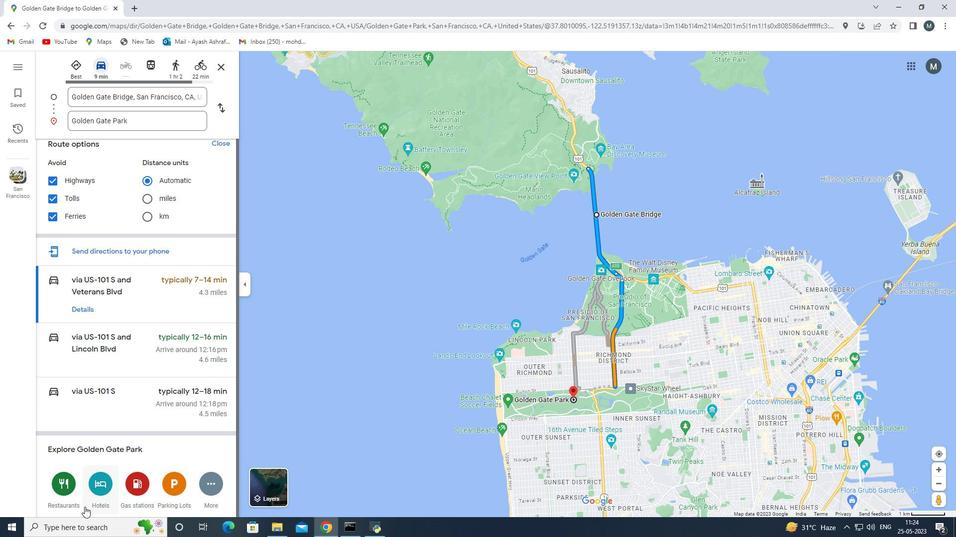 
Action: Mouse pressed left at (66, 489)
Screenshot: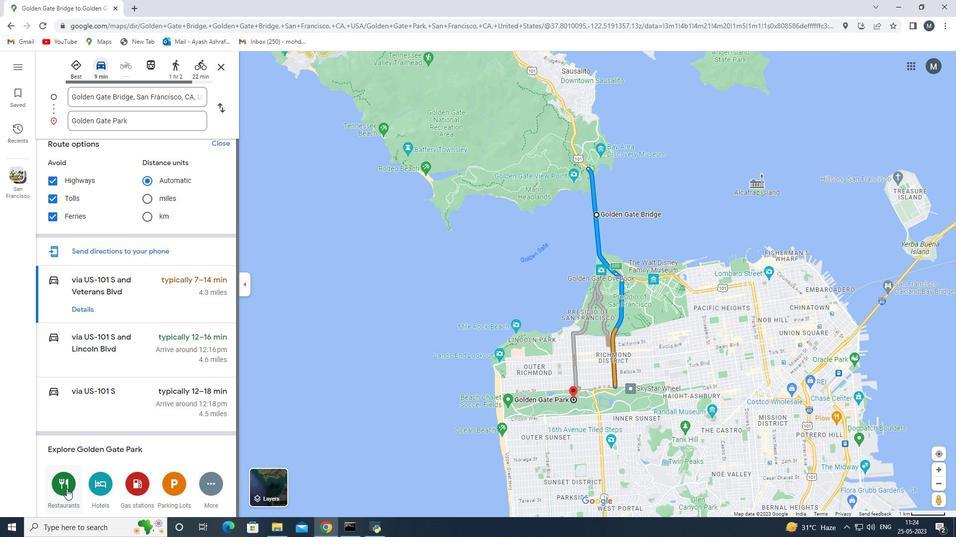 
Action: Mouse moved to (940, 505)
Screenshot: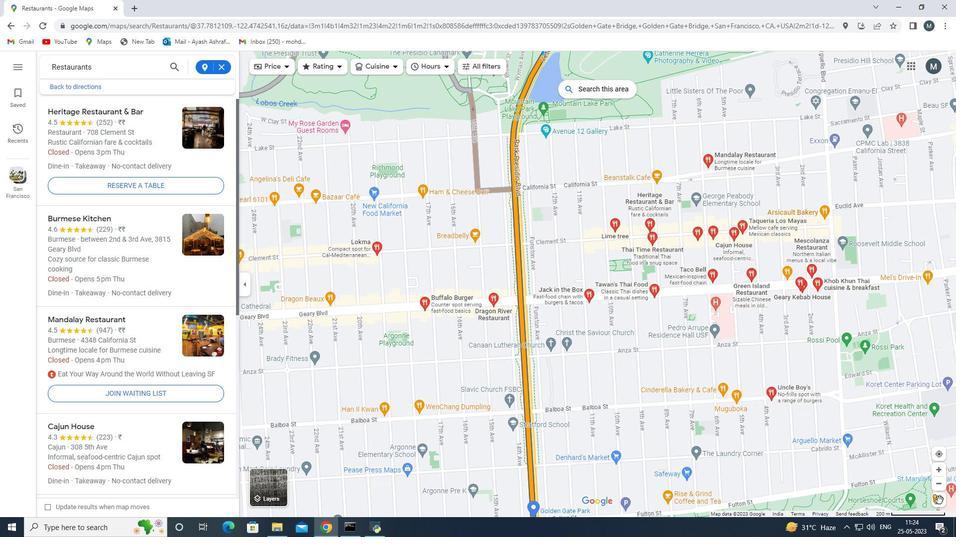 
Action: Mouse pressed left at (940, 505)
Screenshot: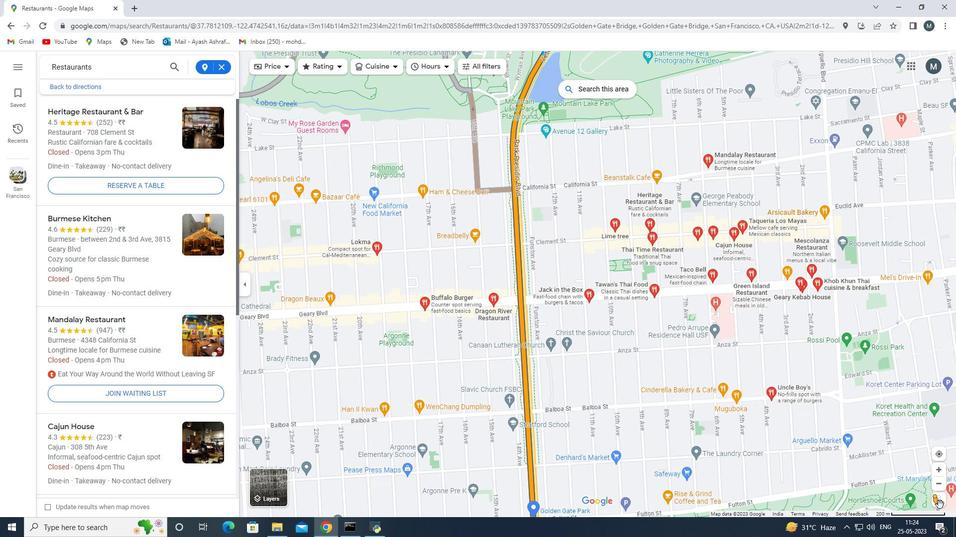 
Action: Mouse moved to (309, 384)
Screenshot: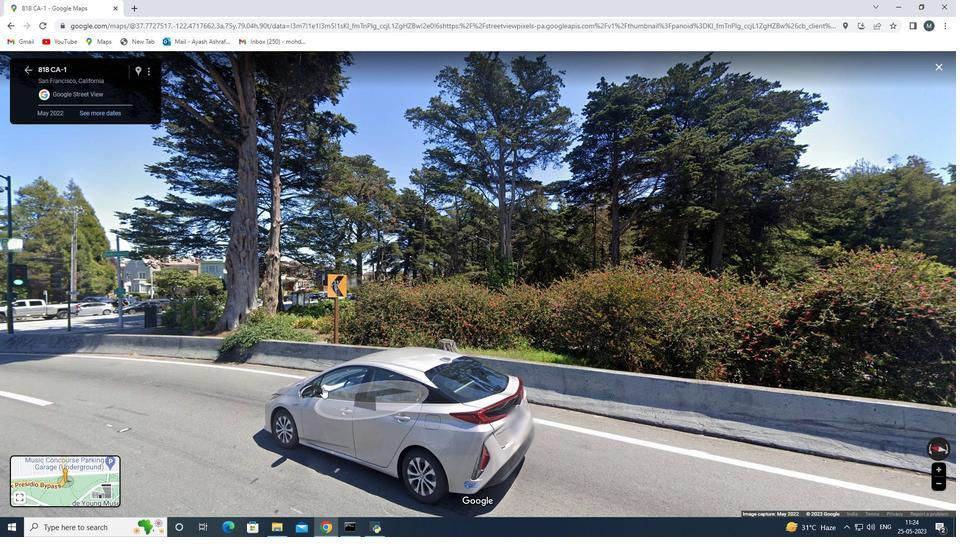 
Action: Mouse scrolled (312, 385) with delta (0, 0)
Screenshot: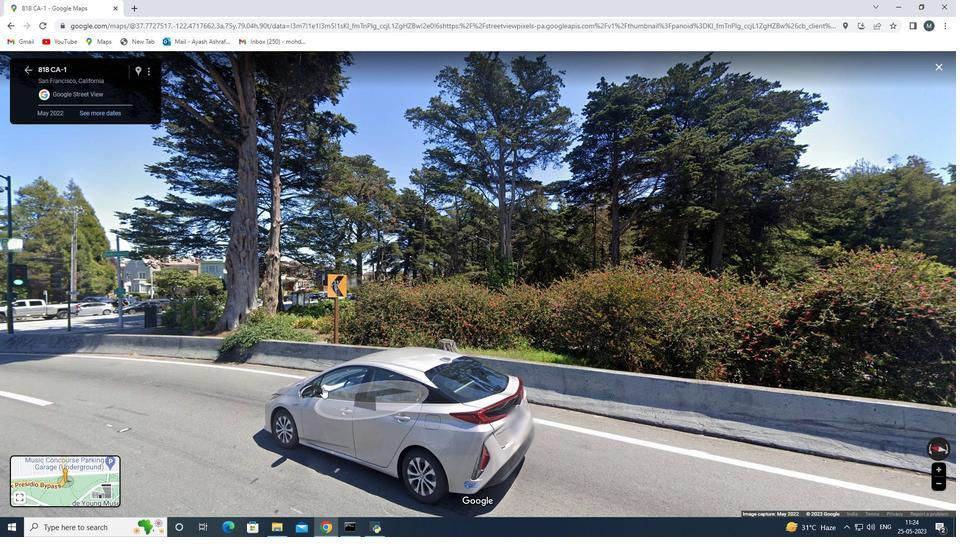 
Action: Mouse moved to (308, 384)
Screenshot: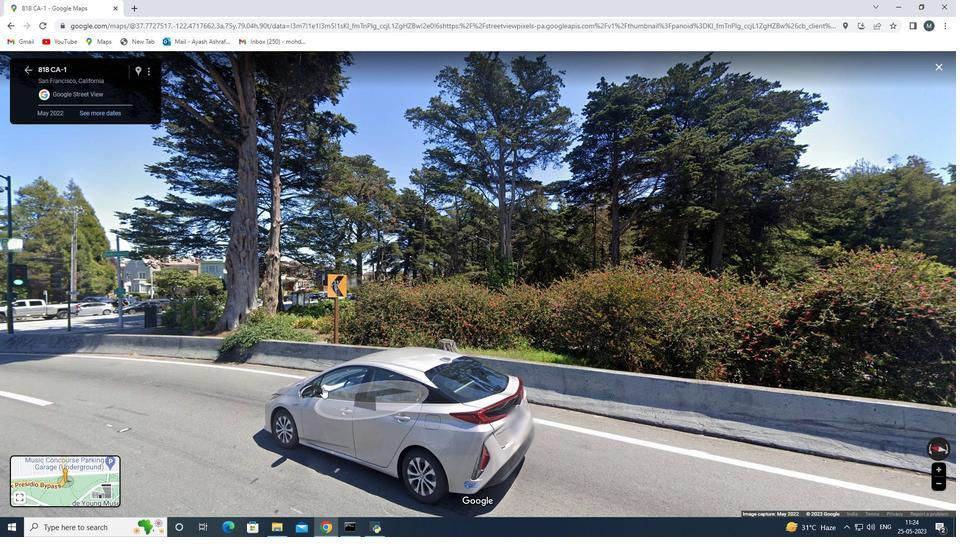 
Action: Mouse scrolled (308, 383) with delta (0, 0)
Screenshot: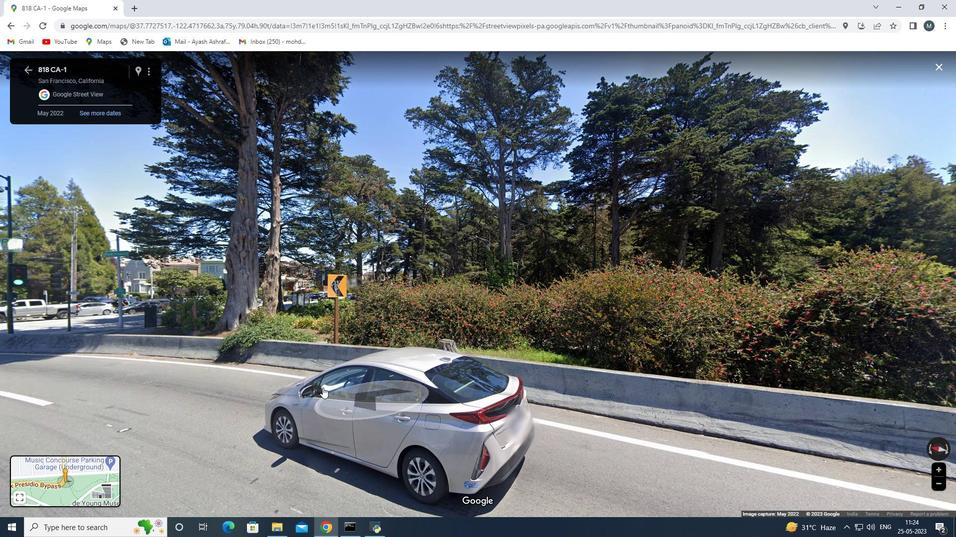 
Action: Mouse scrolled (308, 383) with delta (0, 0)
Screenshot: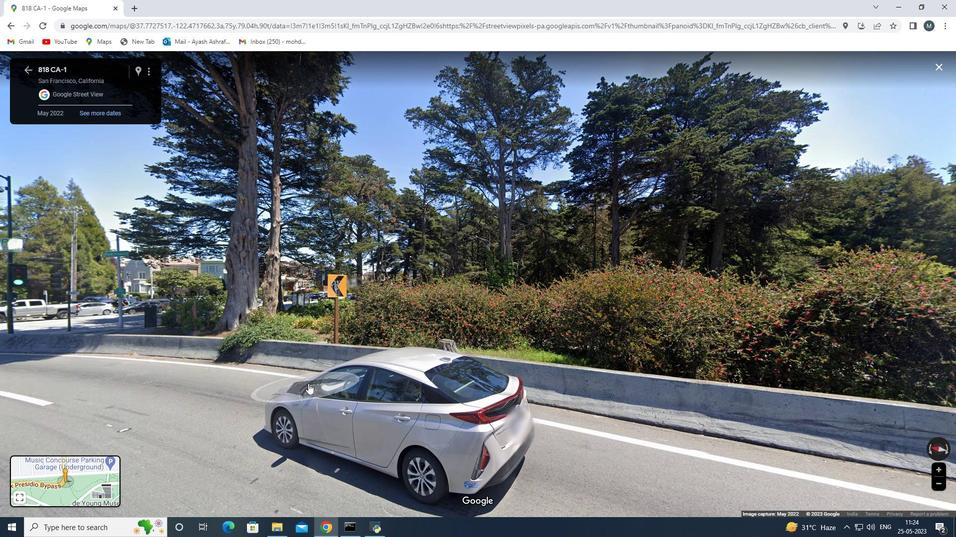 
Action: Mouse moved to (235, 379)
Screenshot: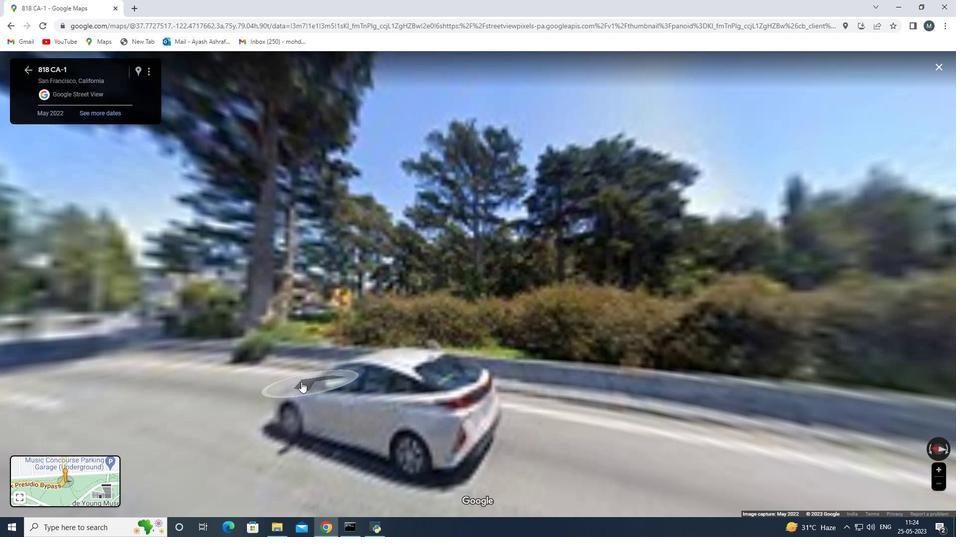 
Action: Mouse scrolled (235, 379) with delta (0, 0)
Screenshot: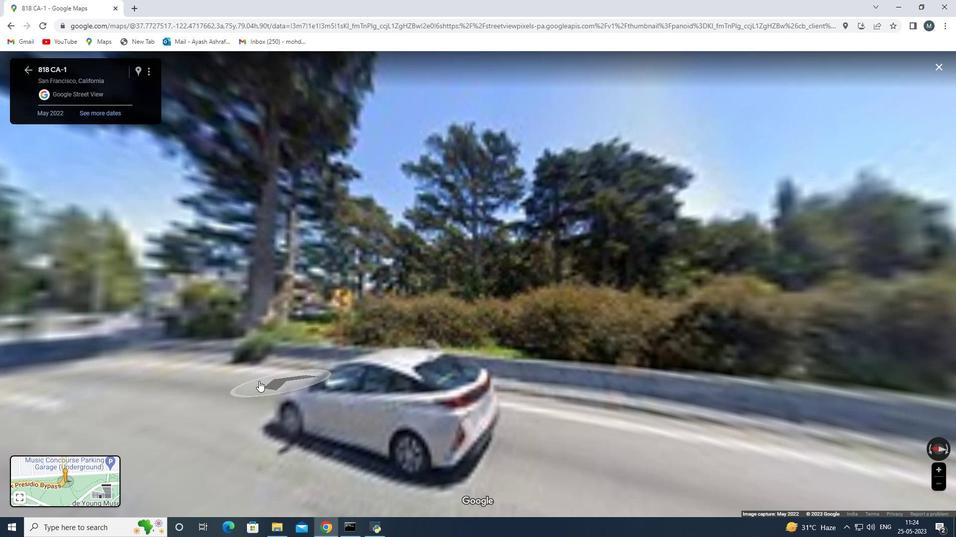 
Action: Mouse moved to (434, 369)
Screenshot: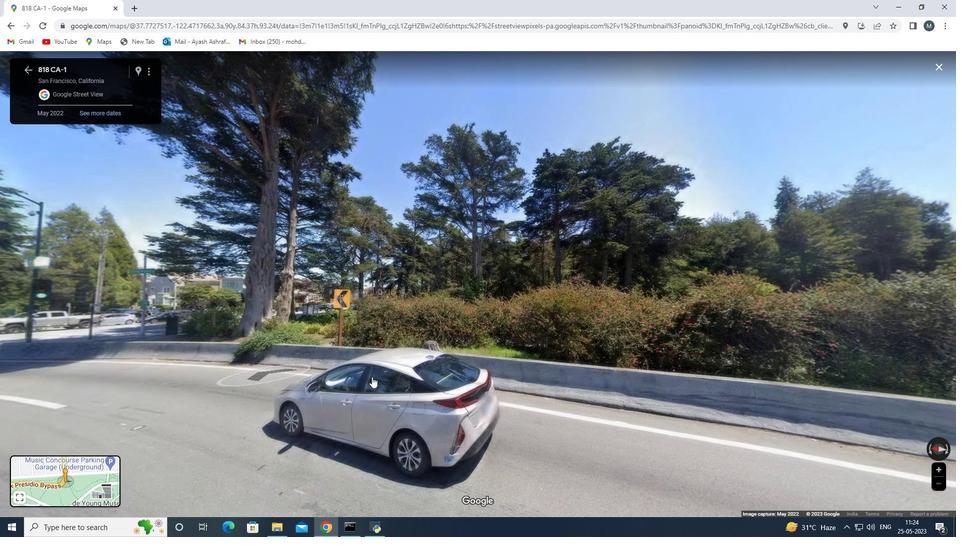 
Action: Mouse pressed left at (434, 369)
Screenshot: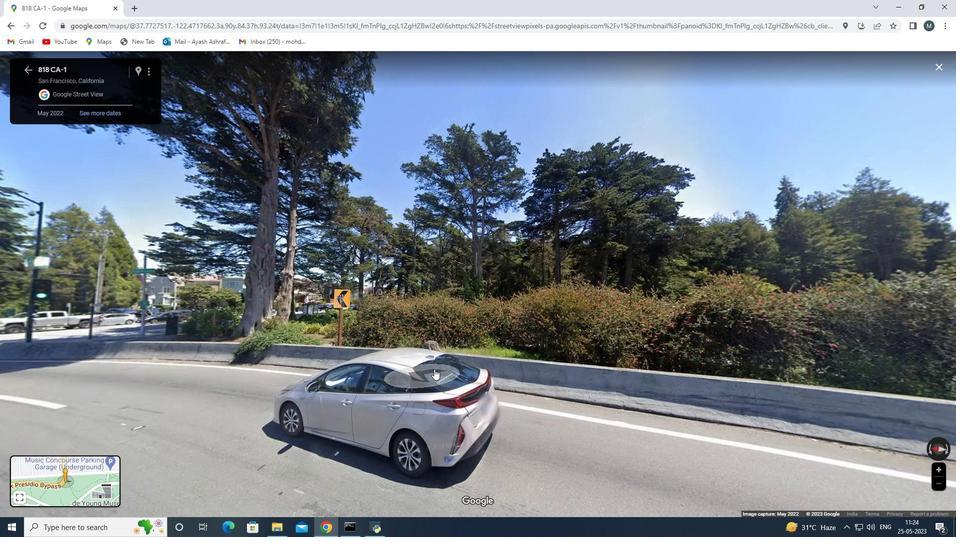 
Action: Mouse moved to (471, 357)
Screenshot: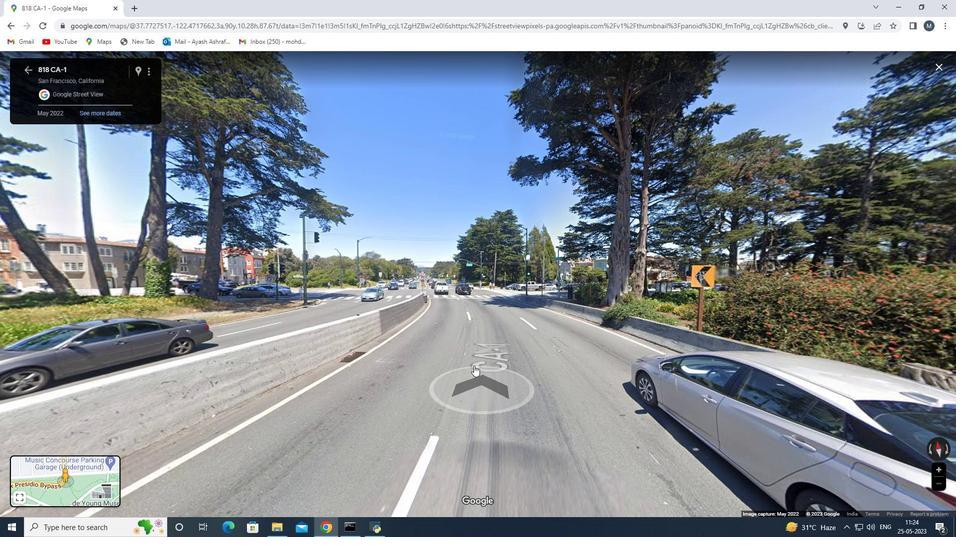 
Action: Mouse scrolled (471, 358) with delta (0, 0)
Screenshot: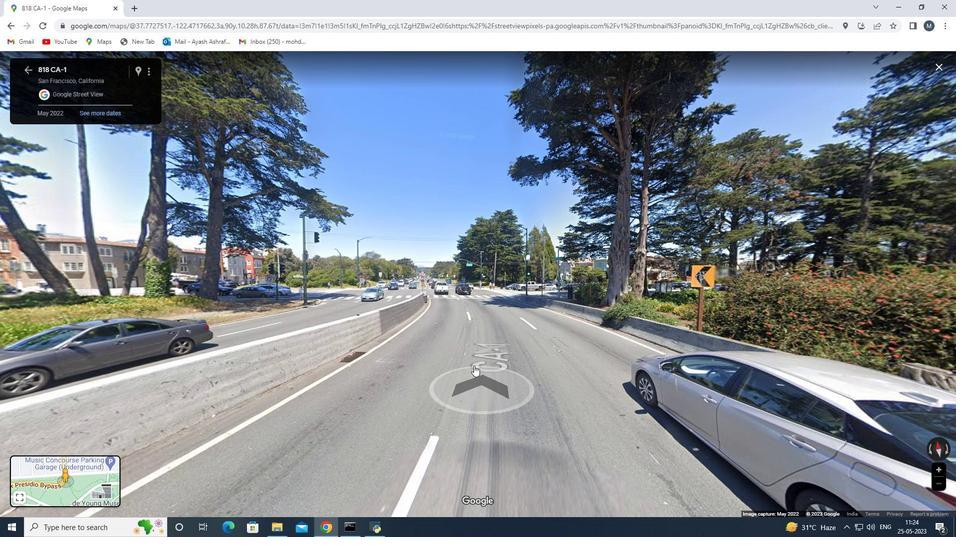 
Action: Mouse moved to (471, 357)
Screenshot: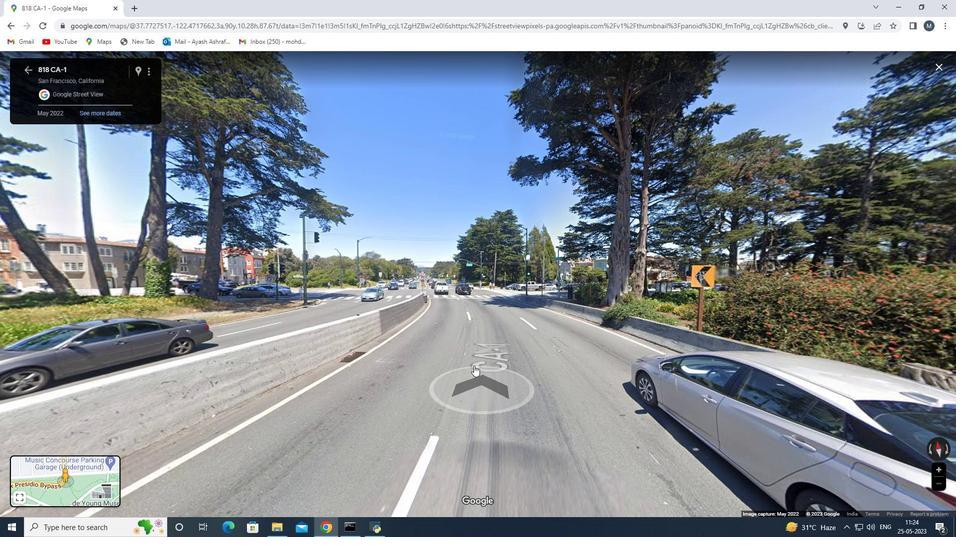 
Action: Mouse scrolled (471, 357) with delta (0, 0)
Screenshot: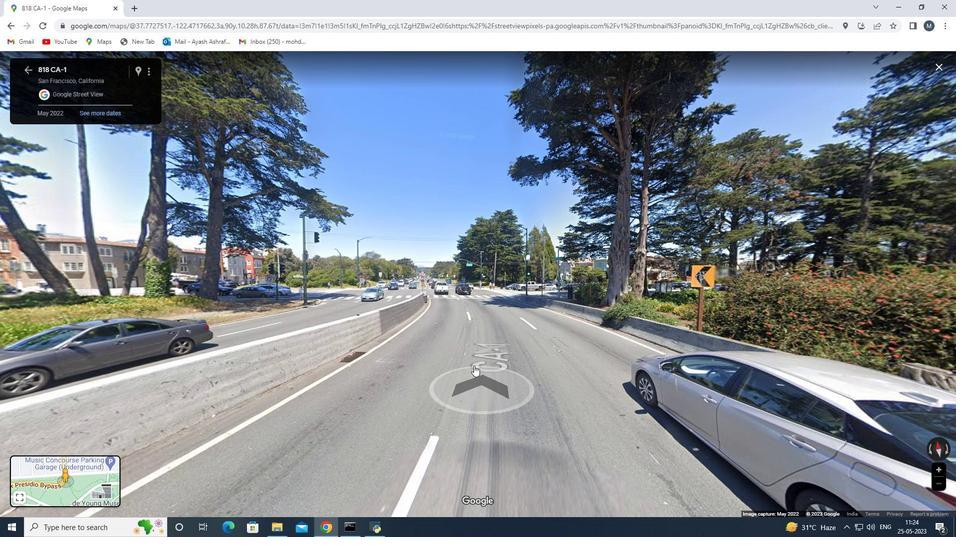 
Action: Mouse scrolled (471, 357) with delta (0, 0)
Screenshot: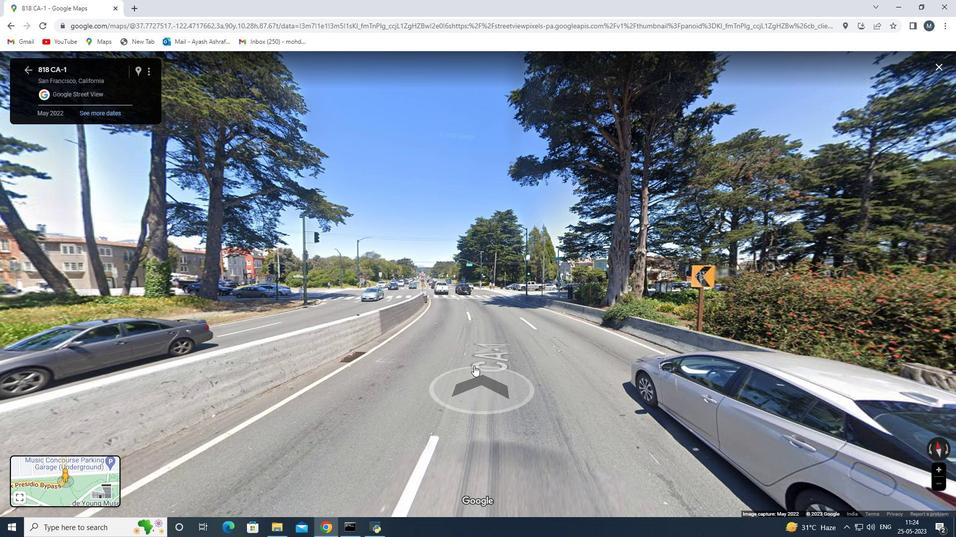 
Action: Mouse moved to (470, 356)
Screenshot: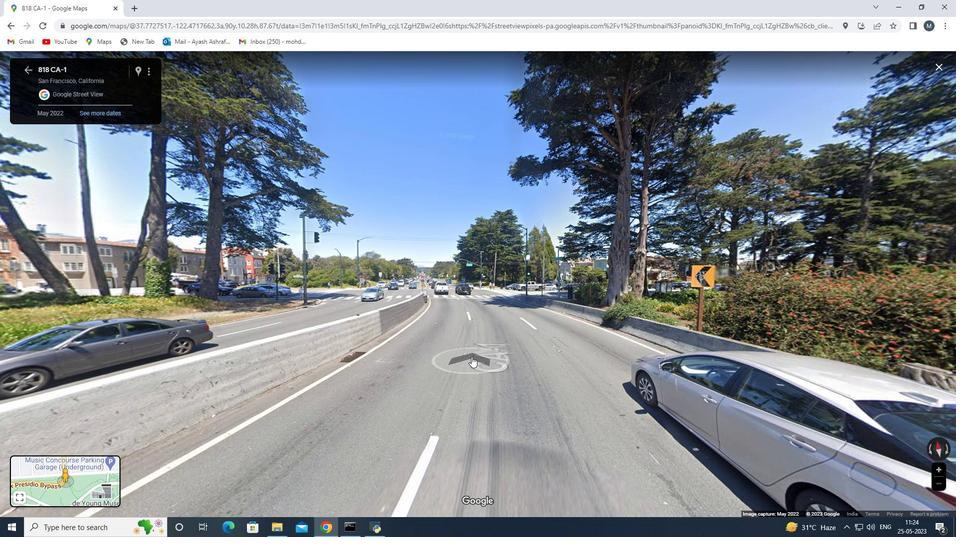 
Action: Mouse scrolled (470, 356) with delta (0, 0)
Screenshot: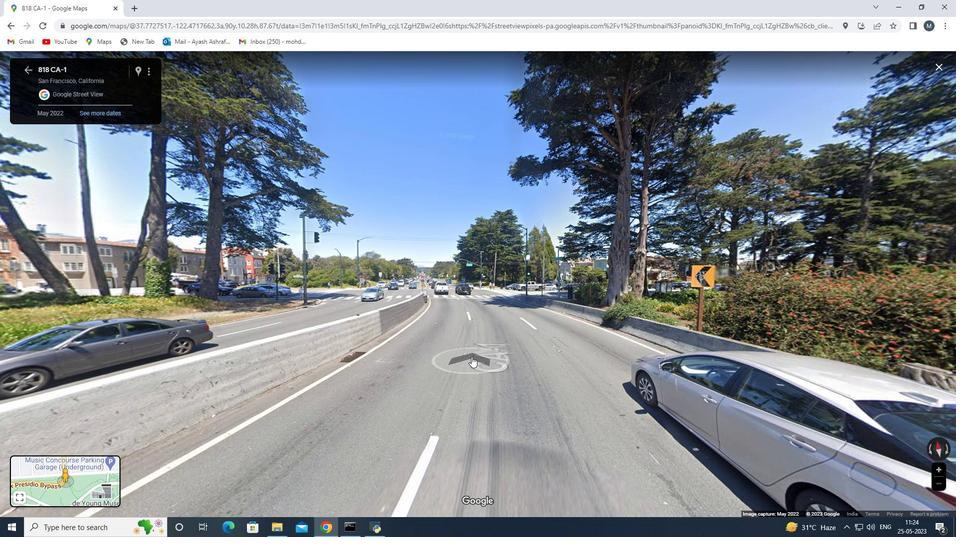 
Action: Mouse moved to (450, 262)
Screenshot: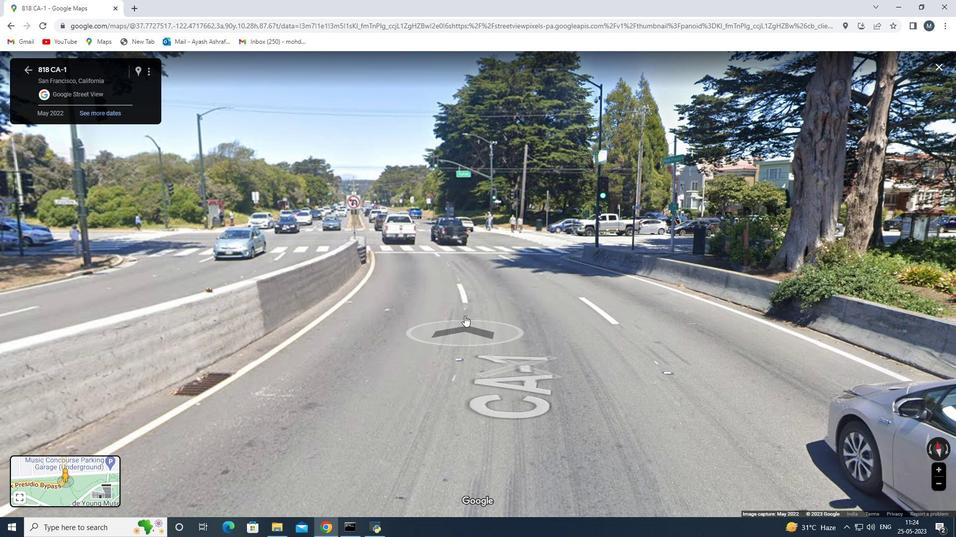 
Action: Mouse scrolled (450, 263) with delta (0, 0)
Screenshot: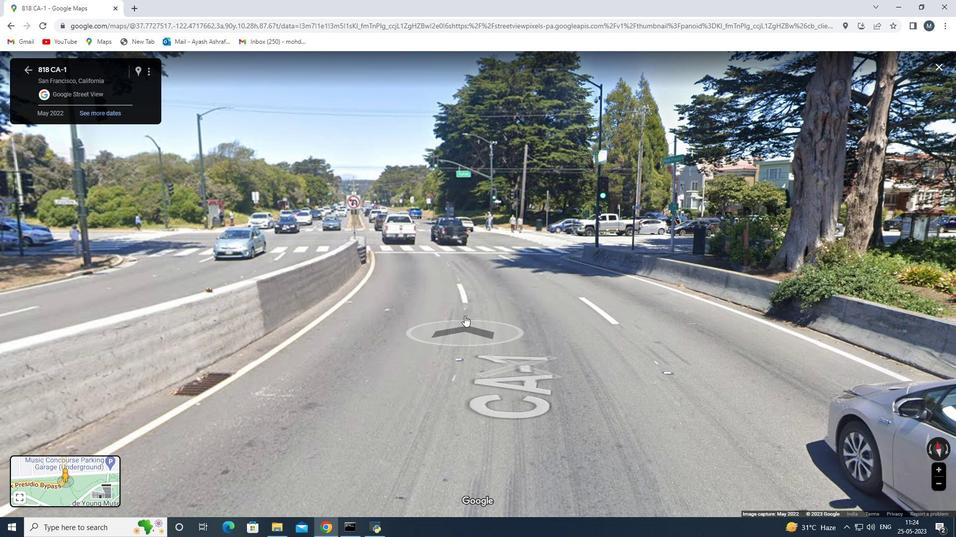 
Action: Mouse moved to (449, 261)
Screenshot: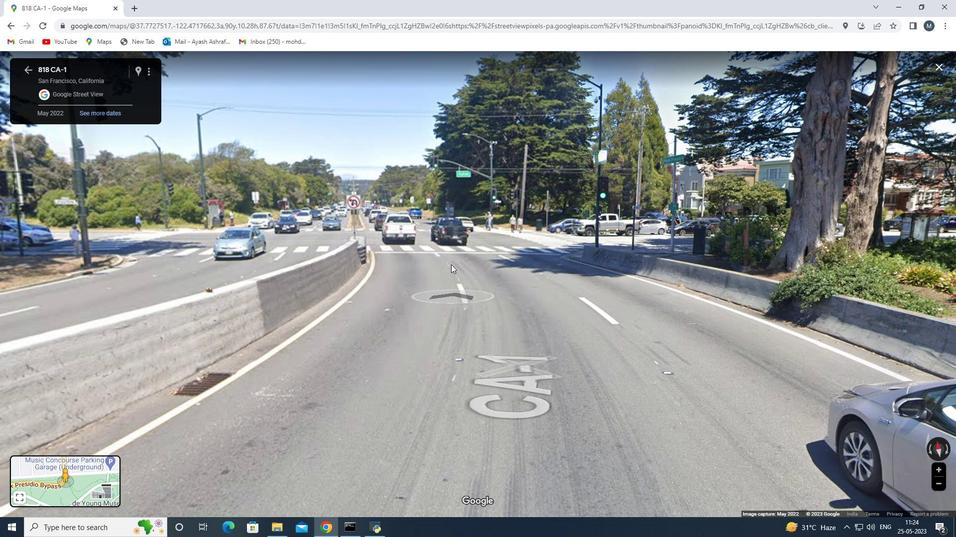 
Action: Mouse scrolled (449, 261) with delta (0, 0)
Screenshot: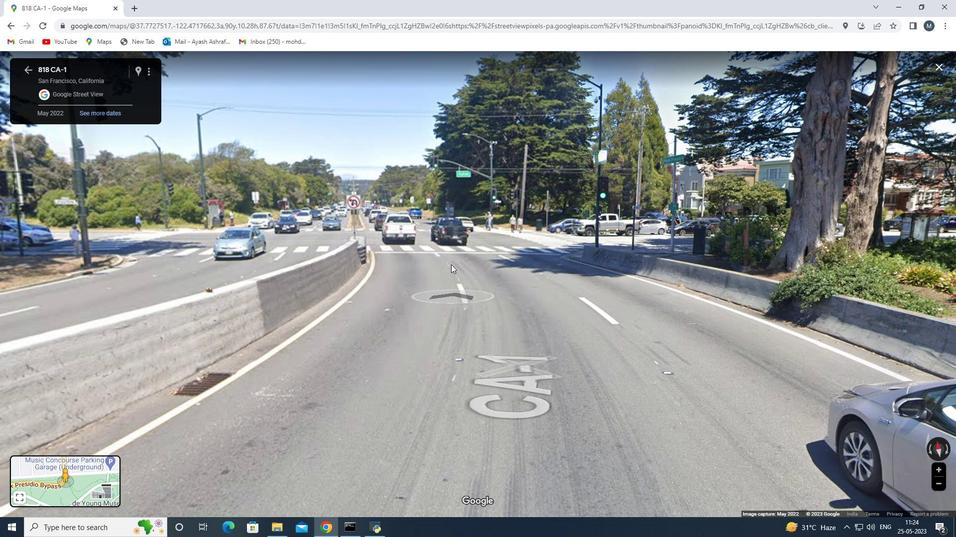 
Action: Mouse moved to (445, 250)
Screenshot: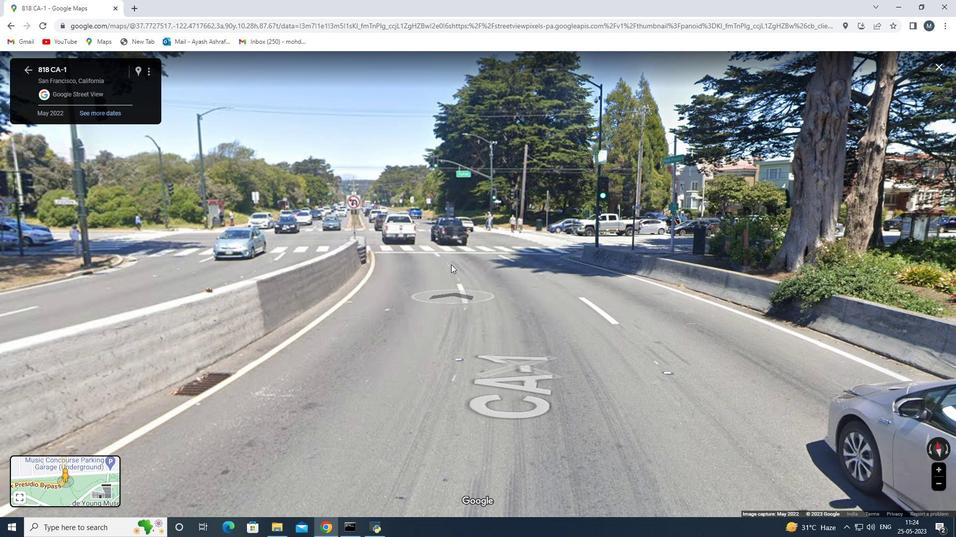 
Action: Mouse scrolled (445, 251) with delta (0, 0)
Screenshot: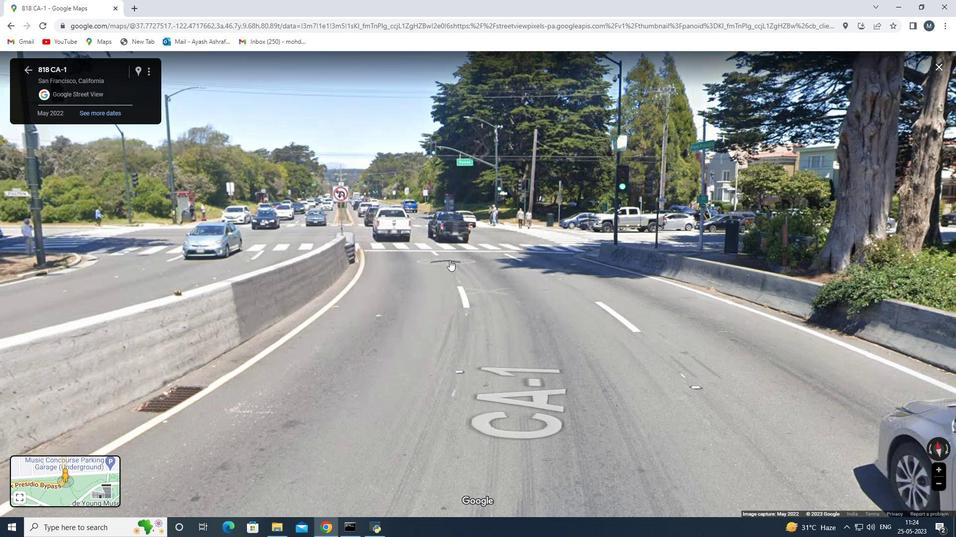 
Action: Mouse moved to (435, 228)
Screenshot: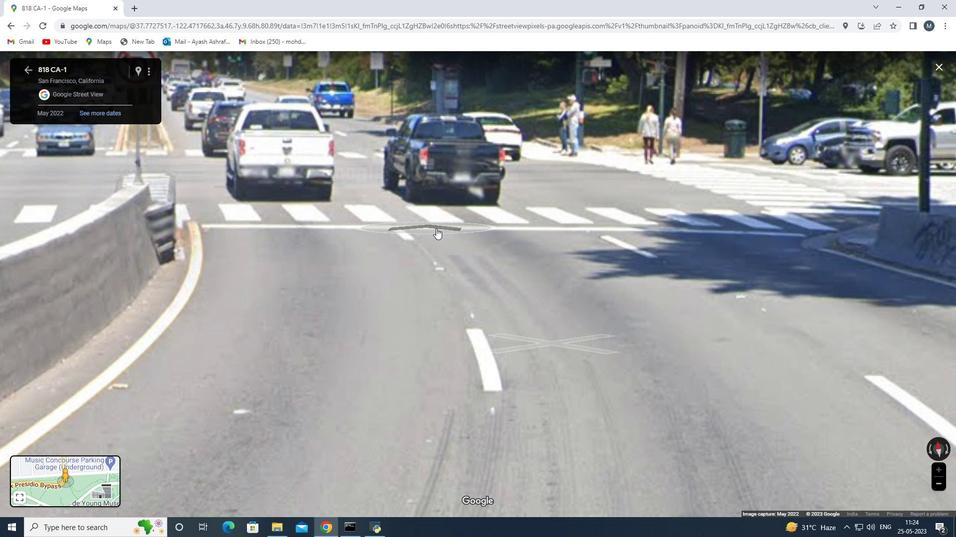 
Action: Mouse scrolled (436, 228) with delta (0, 0)
Screenshot: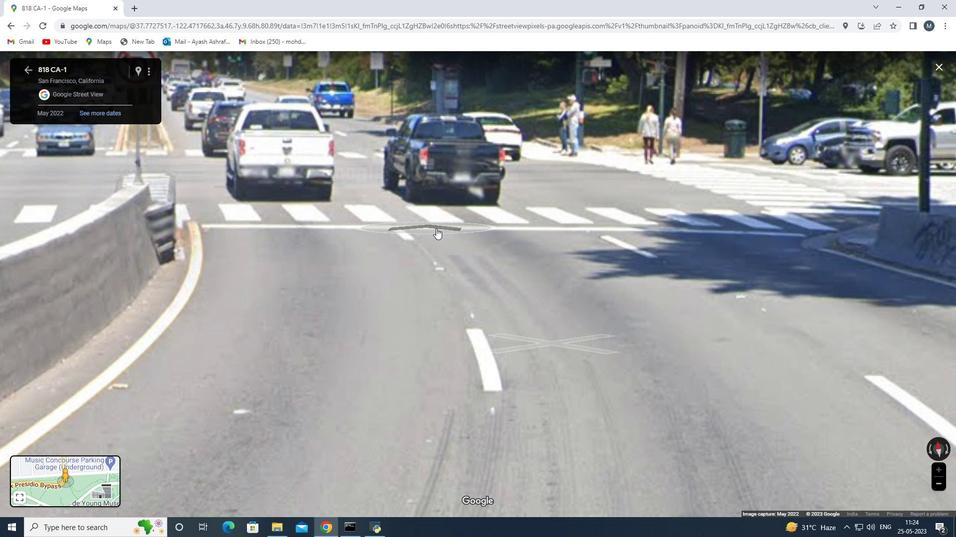 
Action: Mouse moved to (435, 228)
Screenshot: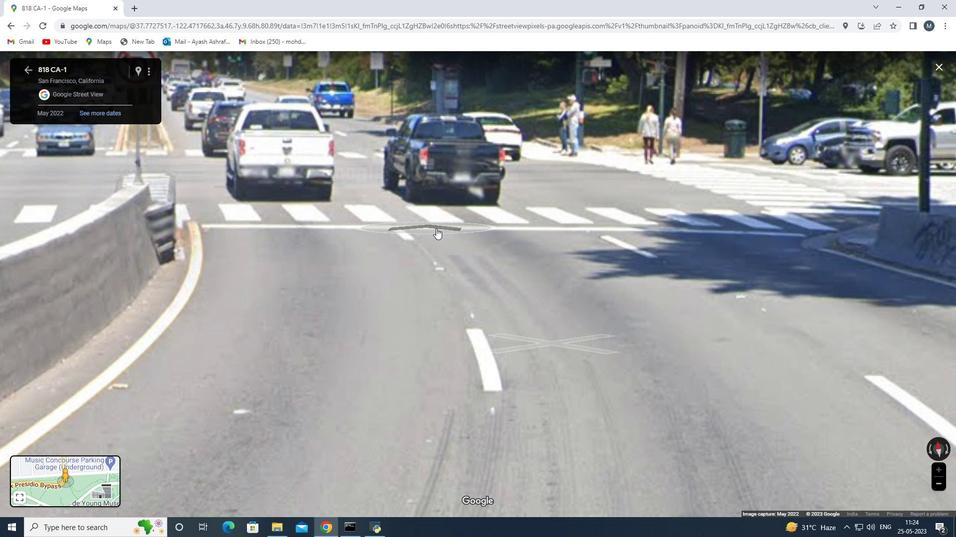 
Action: Mouse scrolled (435, 227) with delta (0, 0)
Screenshot: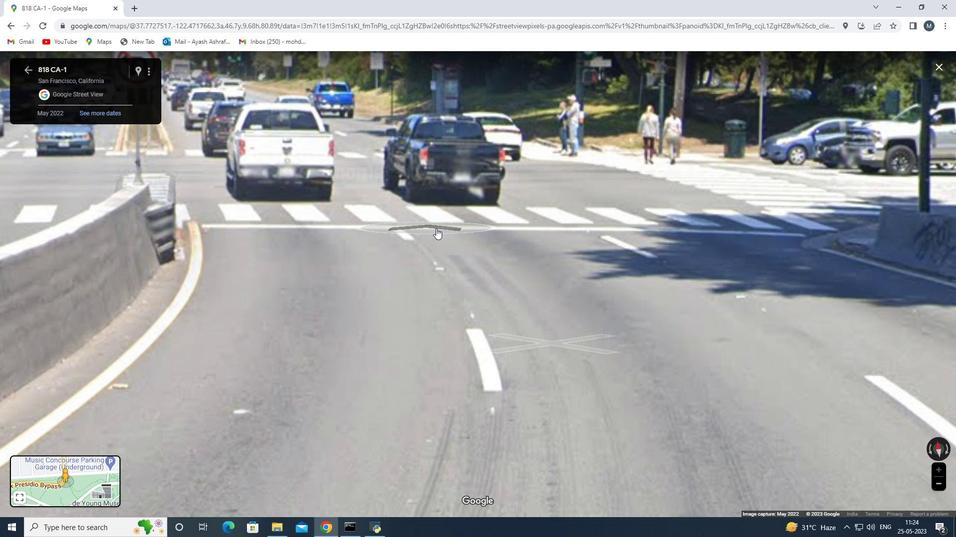 
Action: Mouse moved to (428, 237)
Screenshot: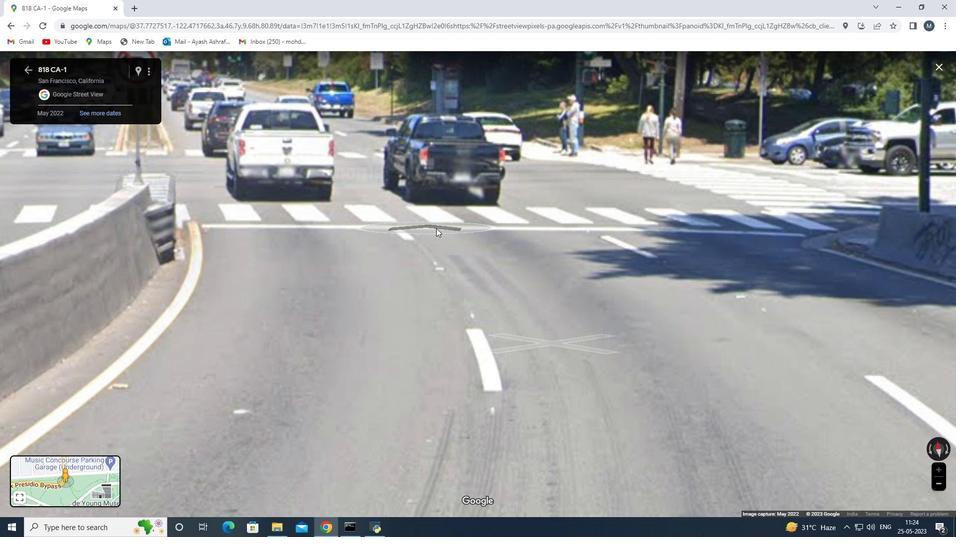 
Action: Mouse scrolled (432, 231) with delta (0, 0)
Screenshot: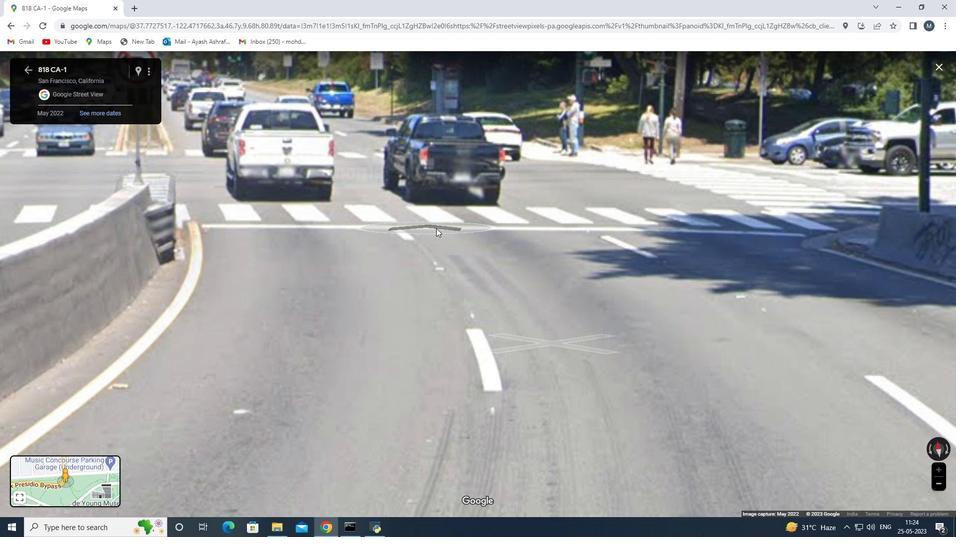 
Action: Mouse moved to (425, 238)
Screenshot: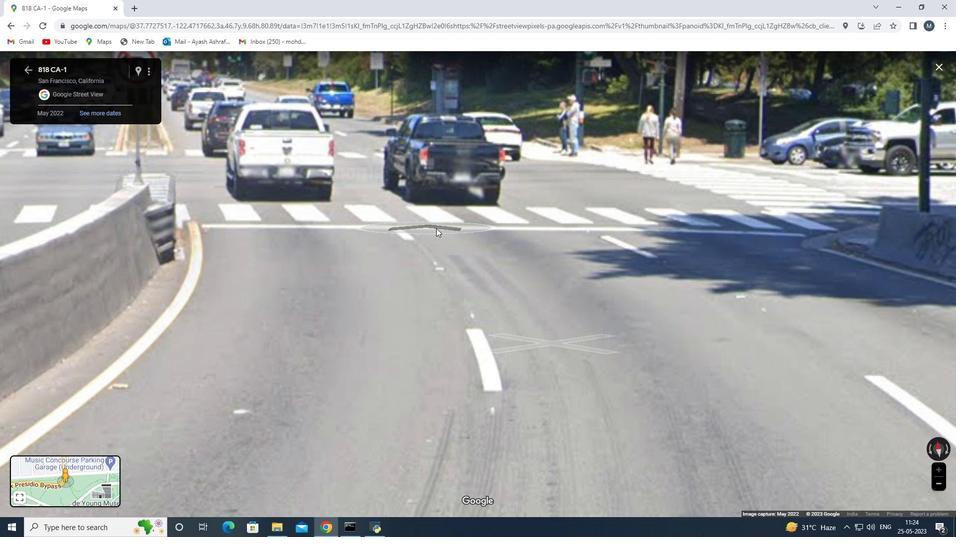 
Action: Mouse scrolled (425, 237) with delta (0, 0)
Screenshot: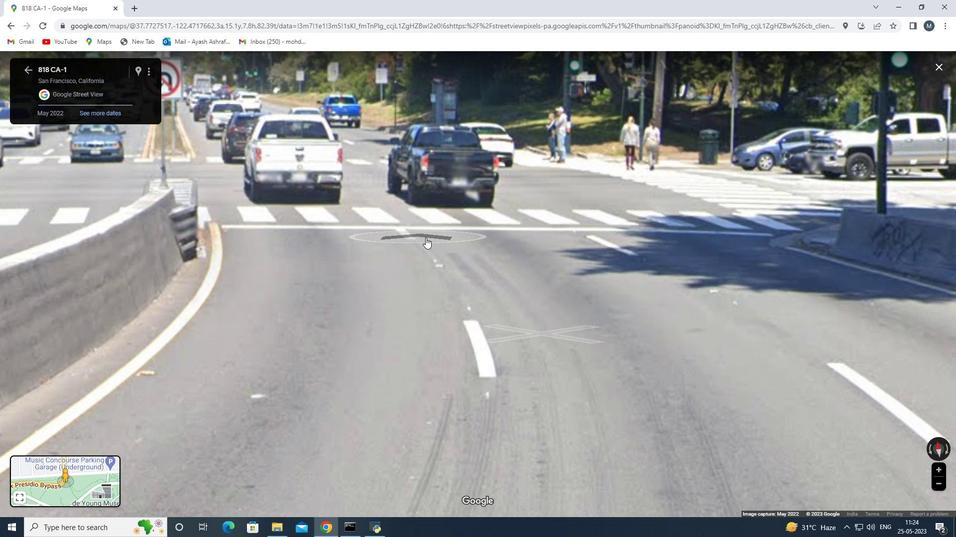 
Action: Mouse scrolled (425, 237) with delta (0, 0)
Screenshot: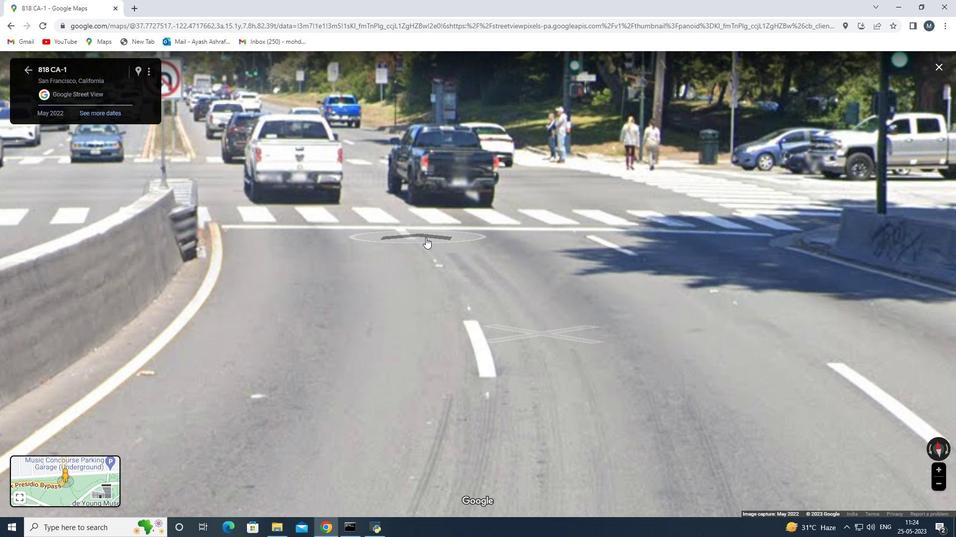 
Action: Mouse moved to (423, 239)
Screenshot: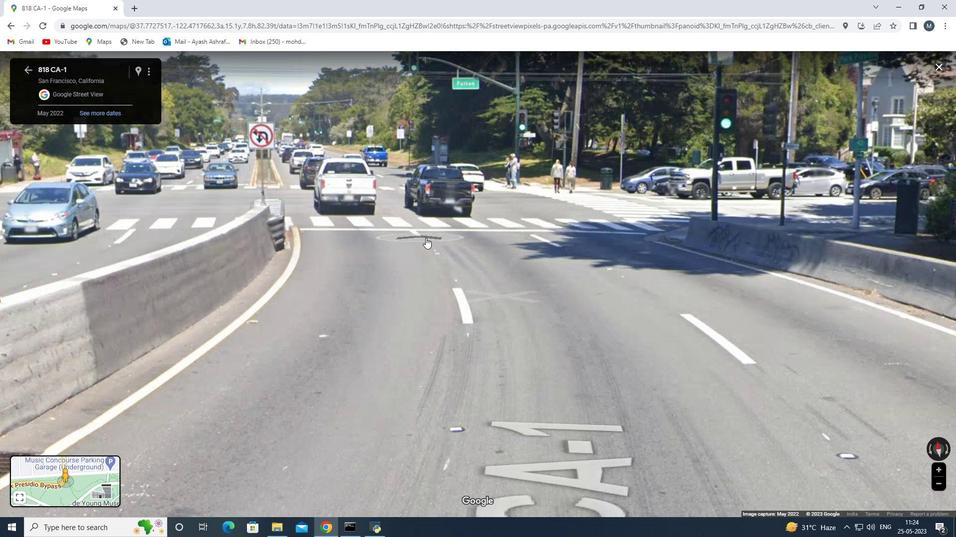 
Action: Mouse scrolled (423, 239) with delta (0, 0)
Screenshot: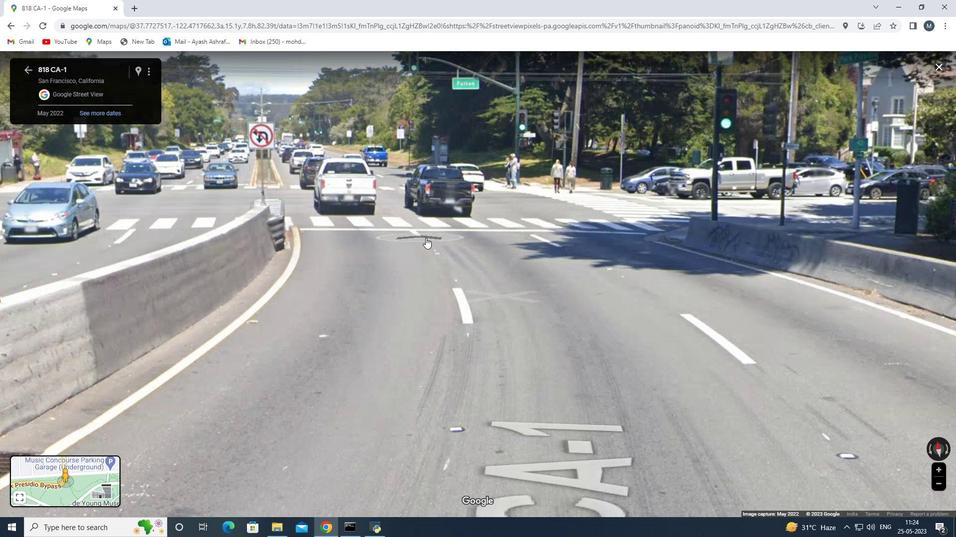
Action: Mouse moved to (429, 239)
Screenshot: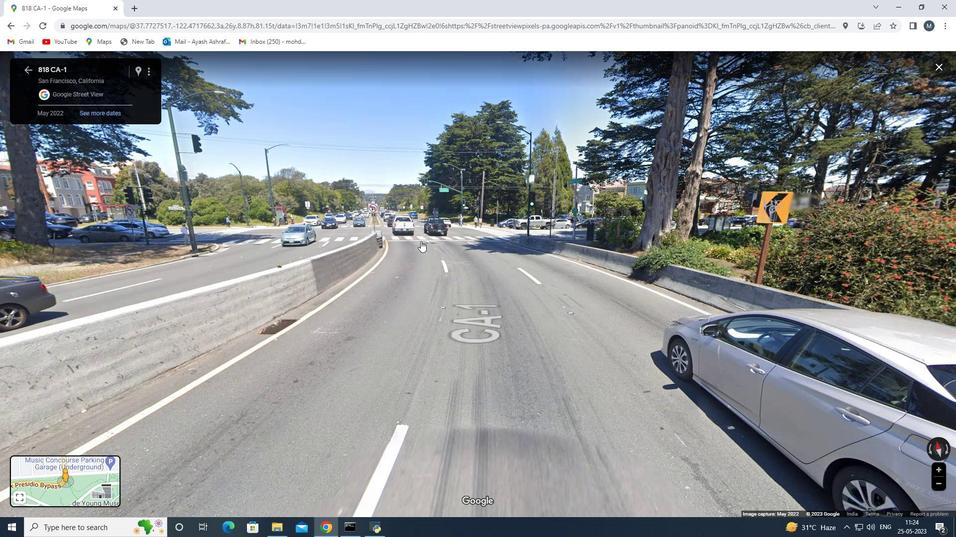 
Action: Mouse pressed left at (429, 239)
Screenshot: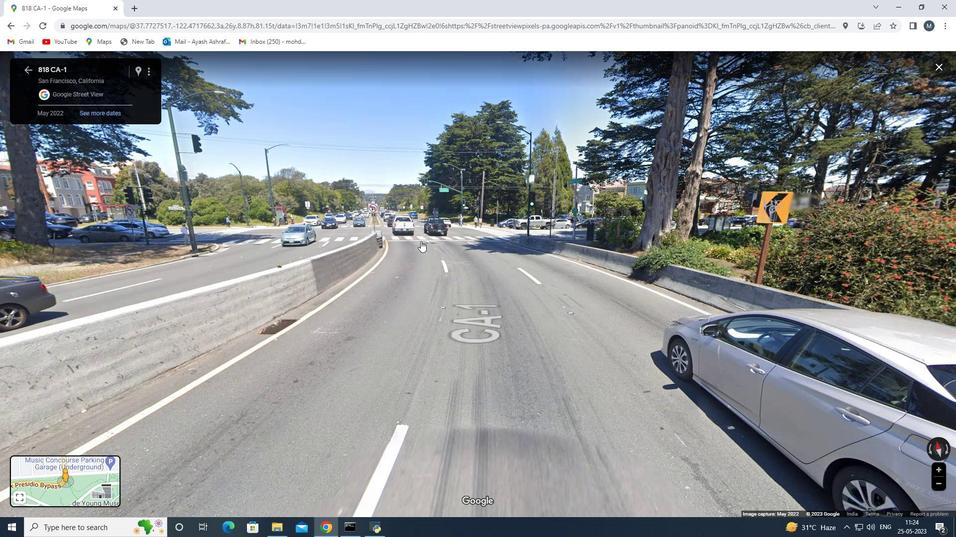 
Action: Mouse moved to (405, 189)
Screenshot: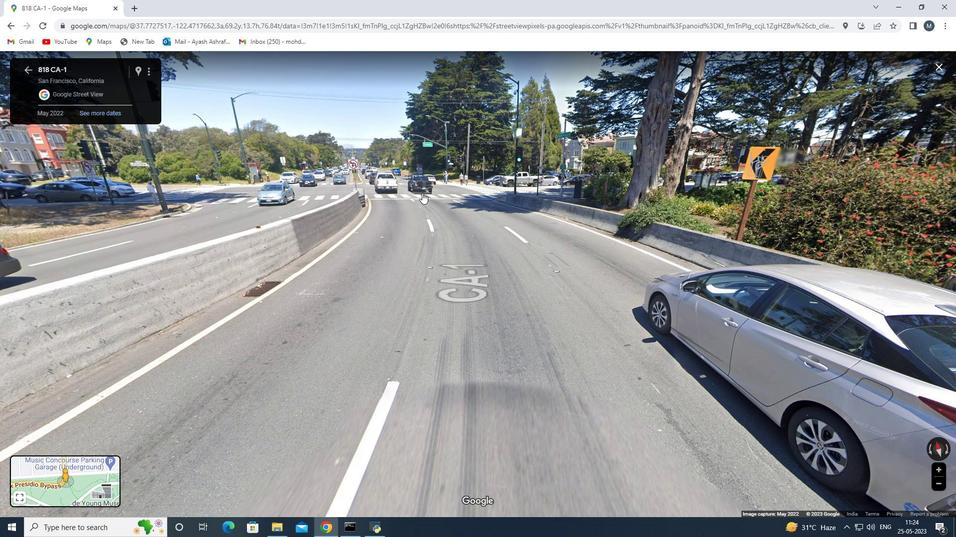 
Action: Mouse scrolled (405, 189) with delta (0, 0)
Screenshot: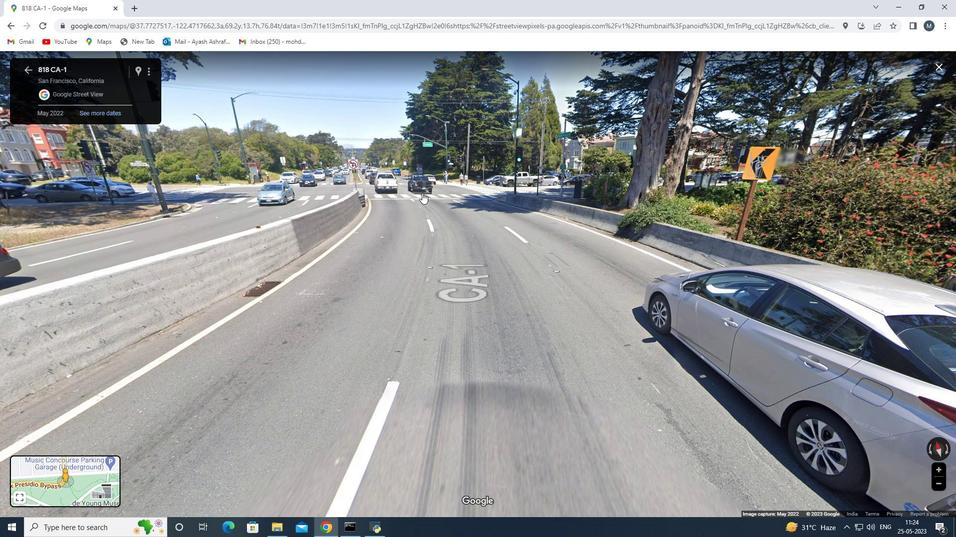 
Action: Mouse moved to (404, 189)
Screenshot: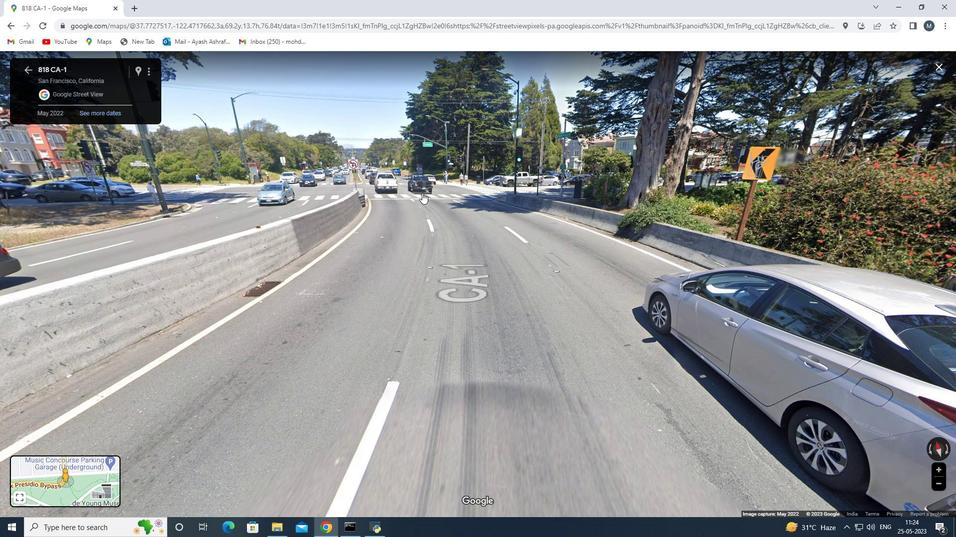 
Action: Mouse scrolled (404, 189) with delta (0, 0)
Screenshot: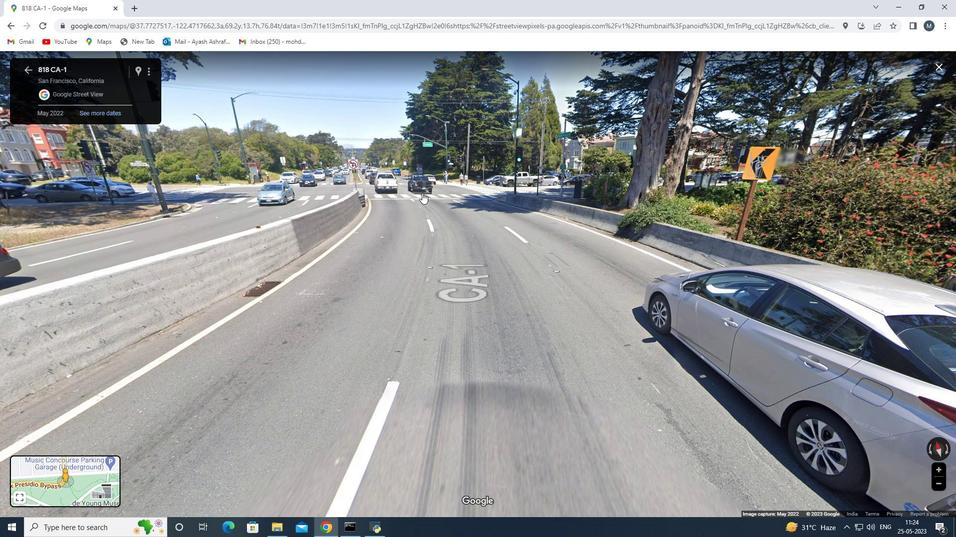
Action: Mouse scrolled (404, 189) with delta (0, 0)
Screenshot: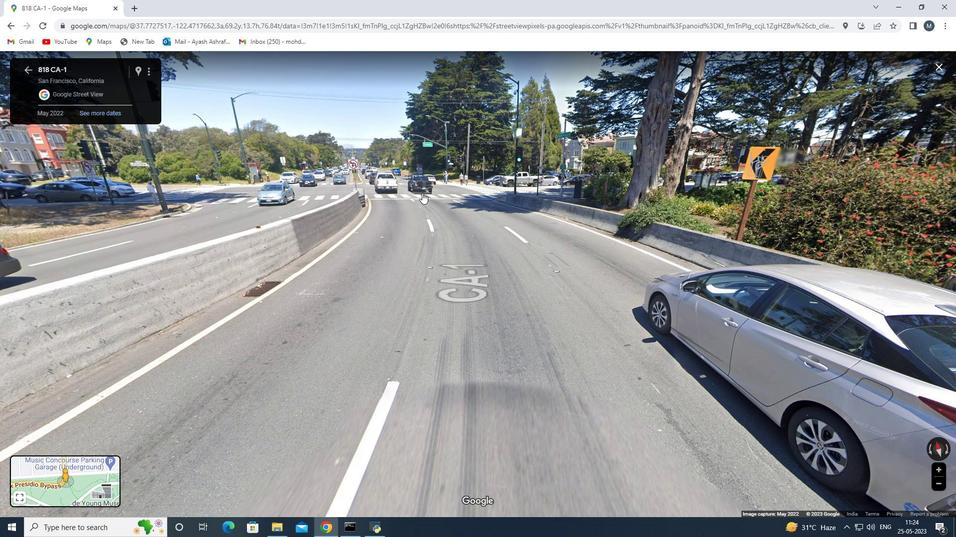 
Action: Mouse scrolled (404, 189) with delta (0, 0)
Screenshot: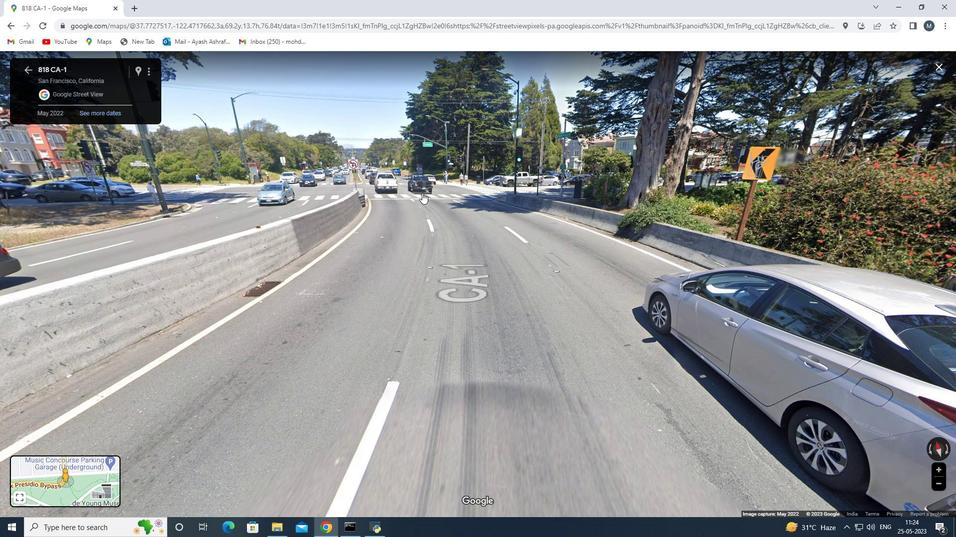 
Action: Mouse moved to (359, 155)
Screenshot: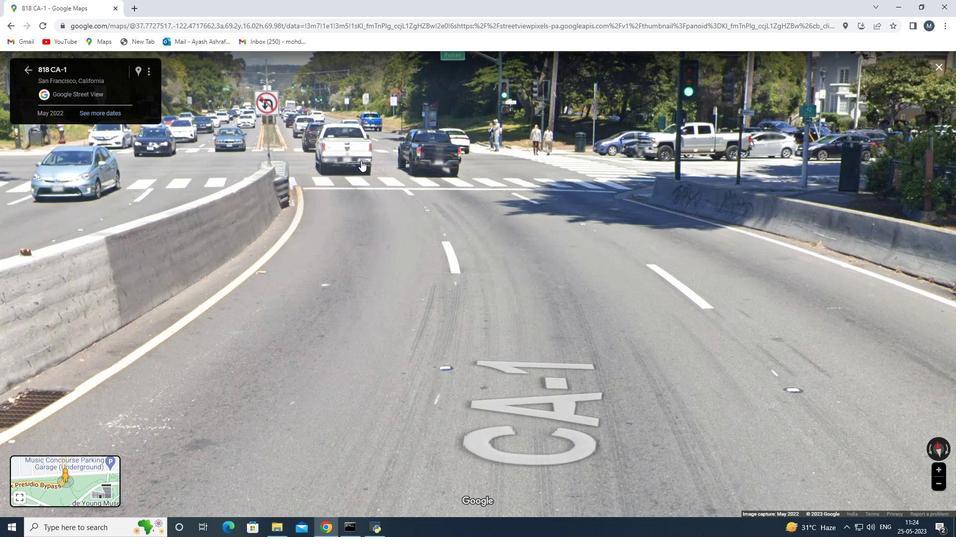 
Action: Mouse scrolled (359, 155) with delta (0, 0)
Screenshot: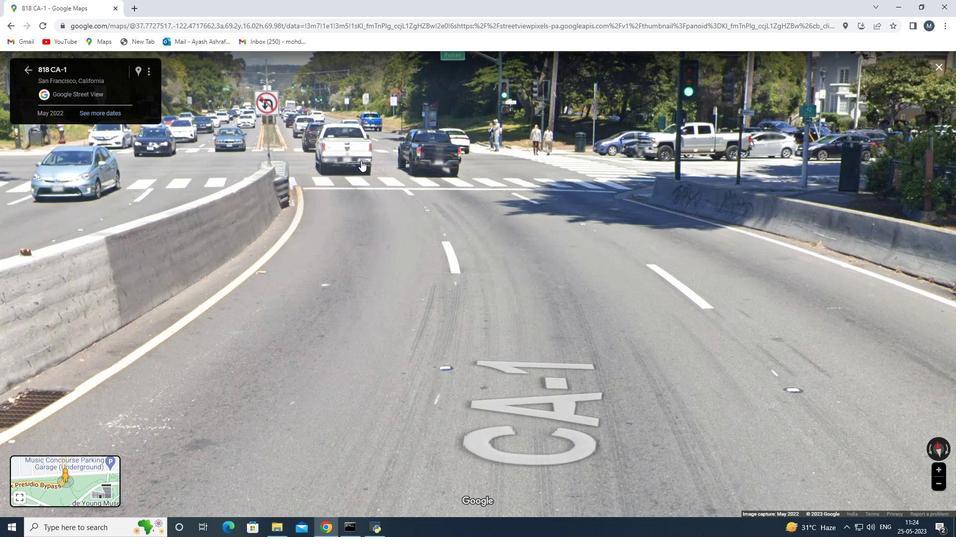 
Action: Mouse scrolled (359, 155) with delta (0, 0)
Screenshot: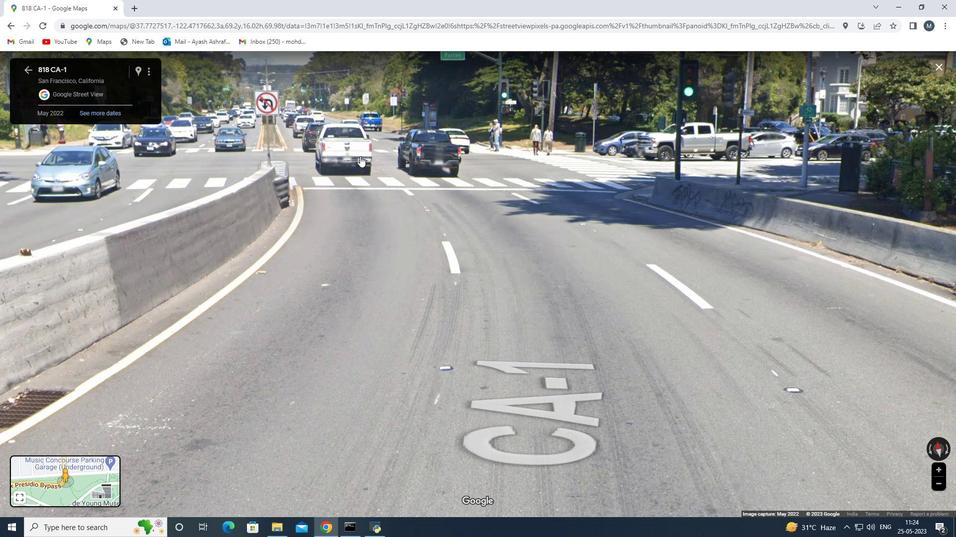
Action: Mouse scrolled (359, 155) with delta (0, 0)
Screenshot: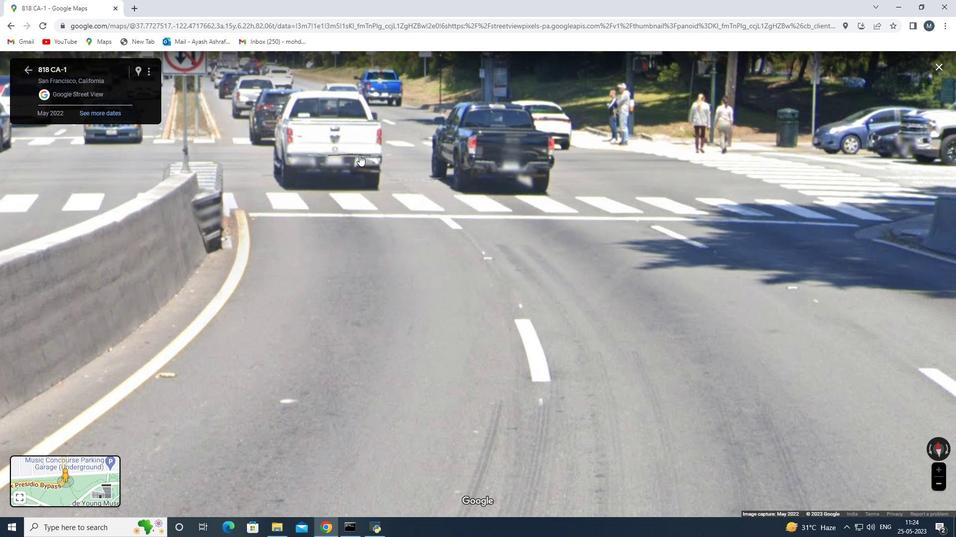 
